 Task: Find connections with filter location Pembroke with filter topic #jobsearchwith filter profile language Spanish with filter current company Marketing Mind with filter school Punjab Agricultural University, Ludhiana with filter industry Wireless Services with filter service category Tax Preparation with filter keywords title Musician
Action: Mouse moved to (256, 345)
Screenshot: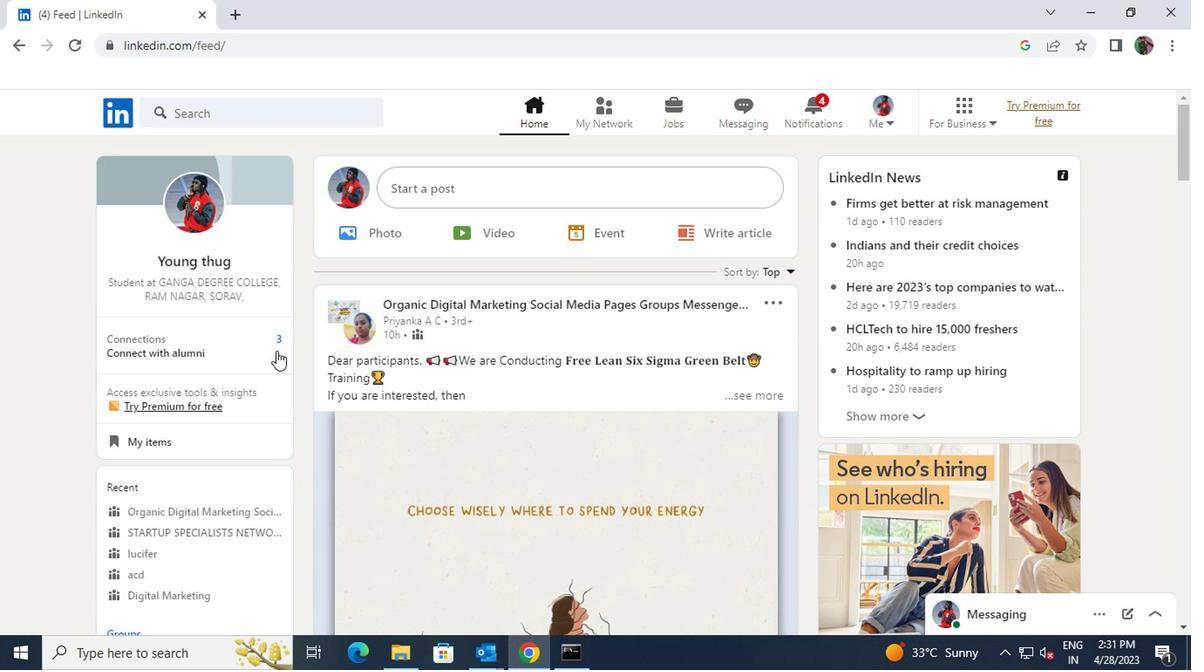 
Action: Mouse pressed left at (256, 345)
Screenshot: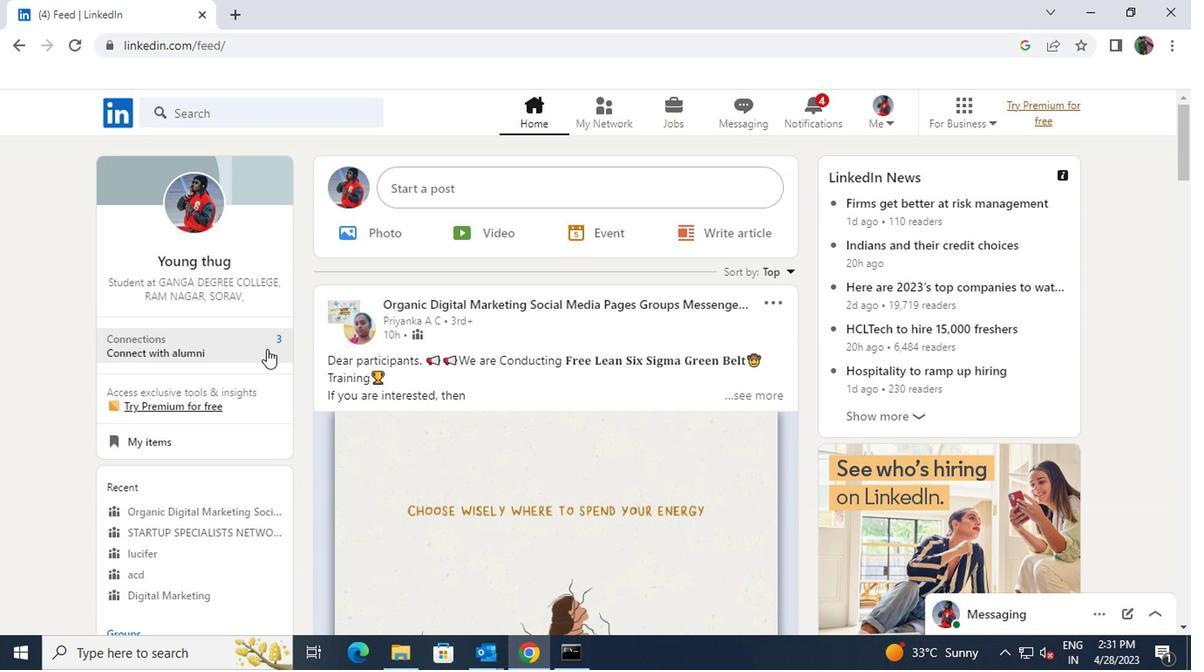 
Action: Mouse moved to (302, 209)
Screenshot: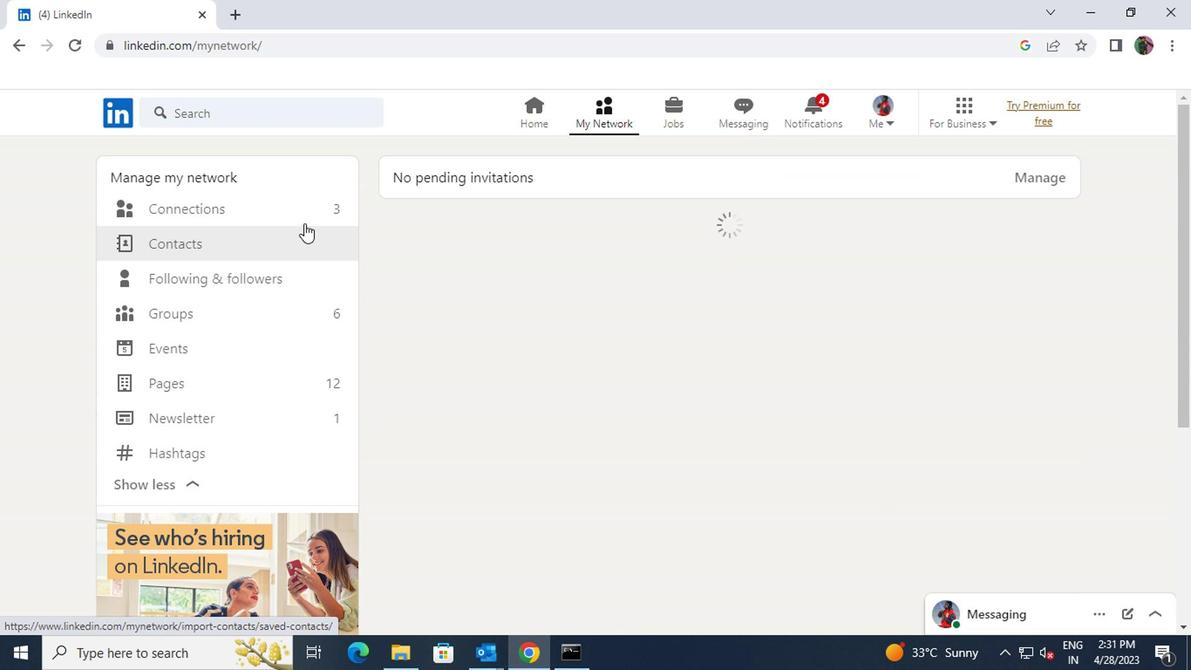 
Action: Mouse pressed left at (302, 209)
Screenshot: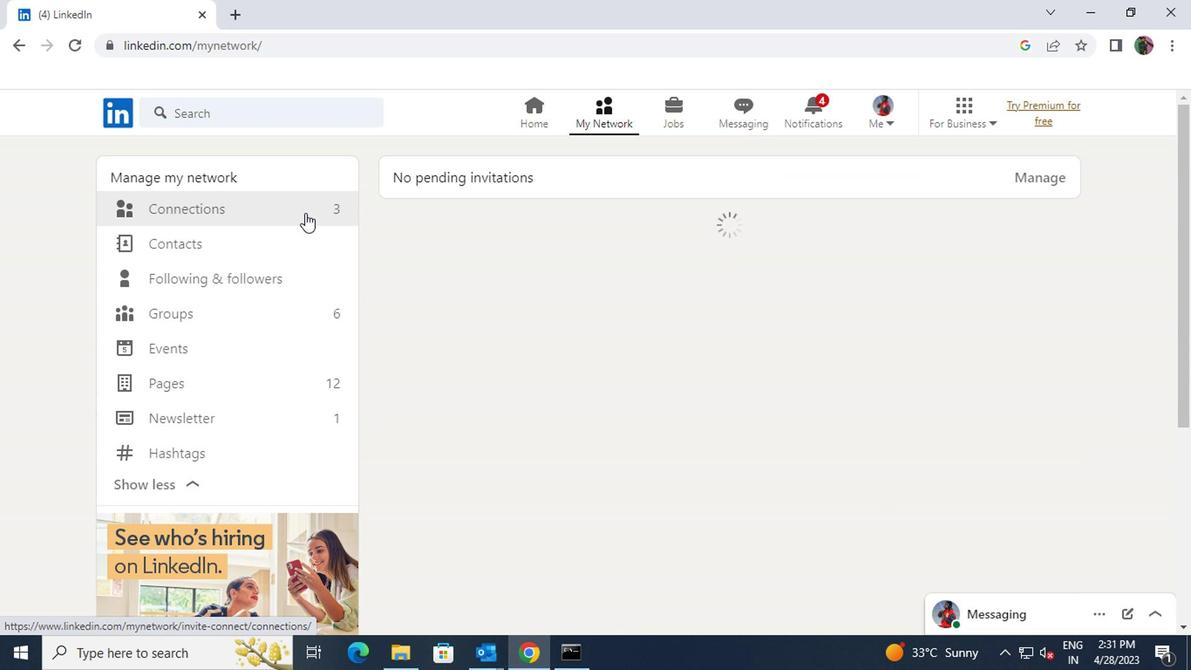 
Action: Mouse moved to (689, 211)
Screenshot: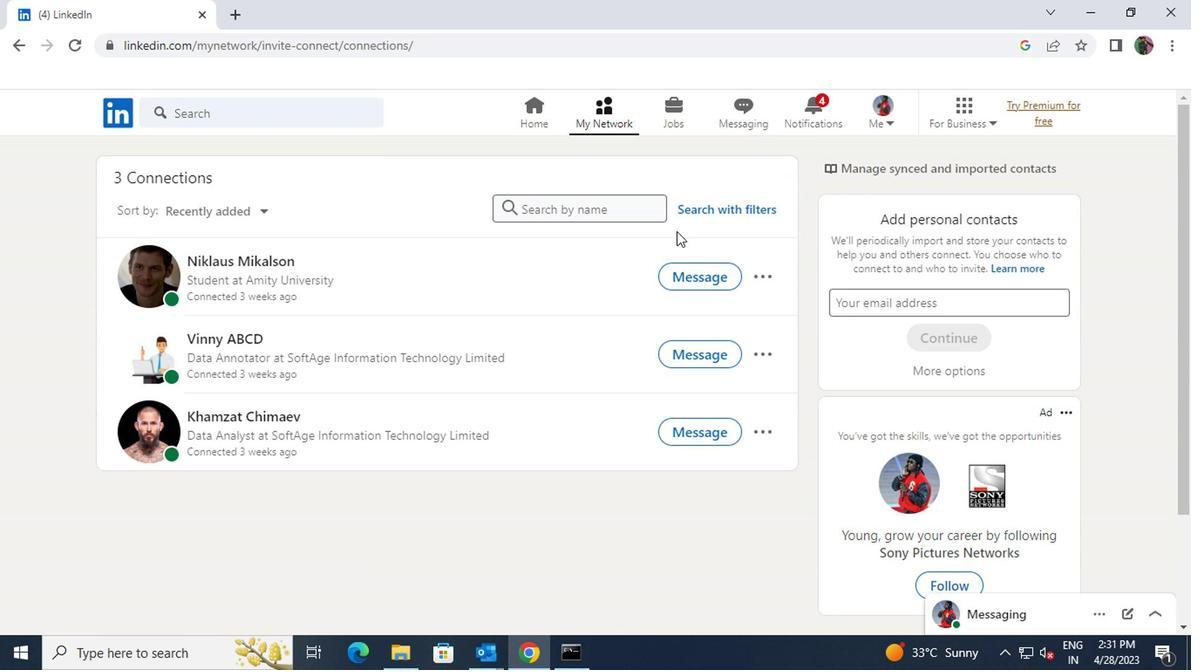 
Action: Mouse pressed left at (689, 211)
Screenshot: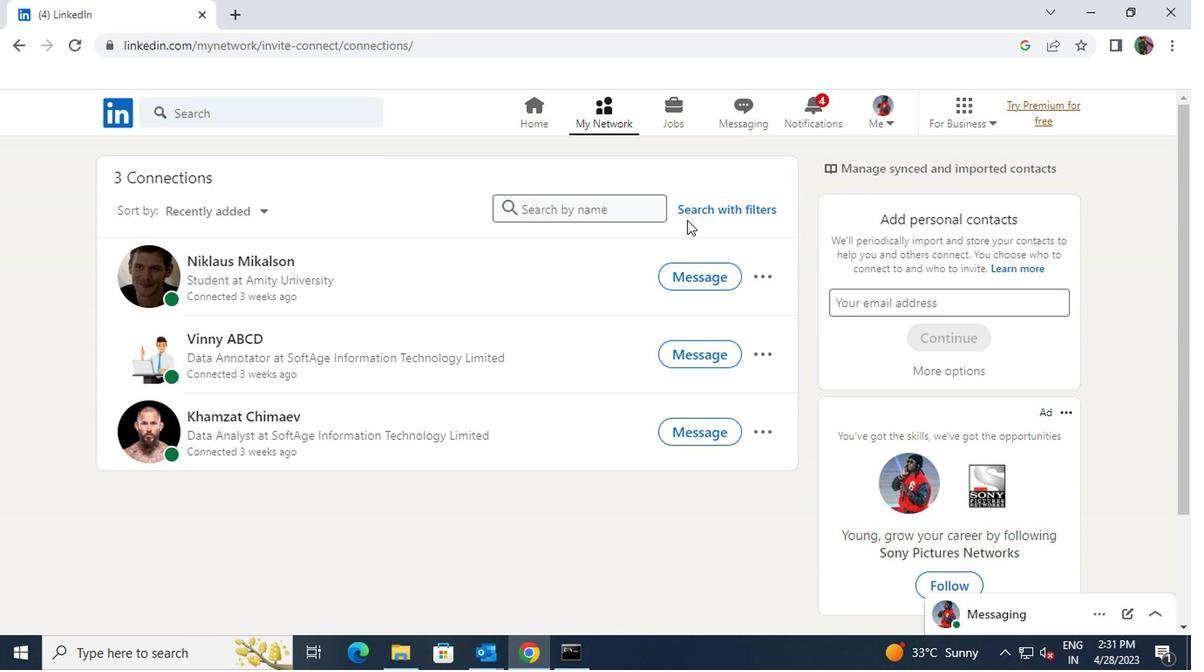 
Action: Mouse moved to (652, 159)
Screenshot: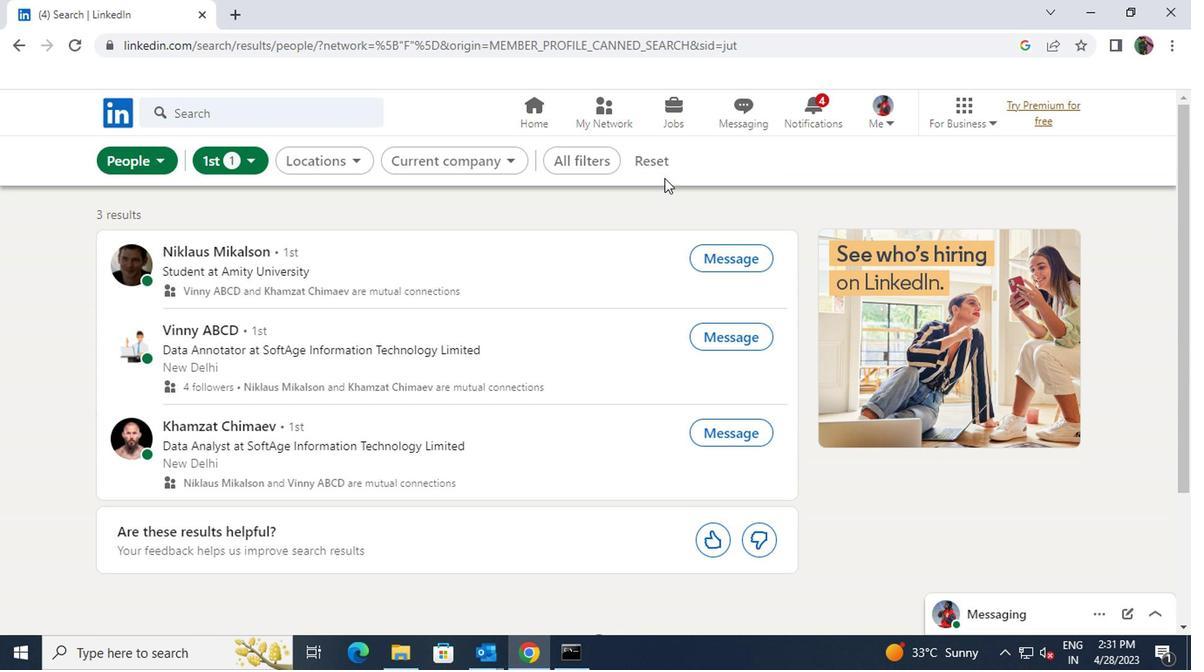 
Action: Mouse pressed left at (652, 159)
Screenshot: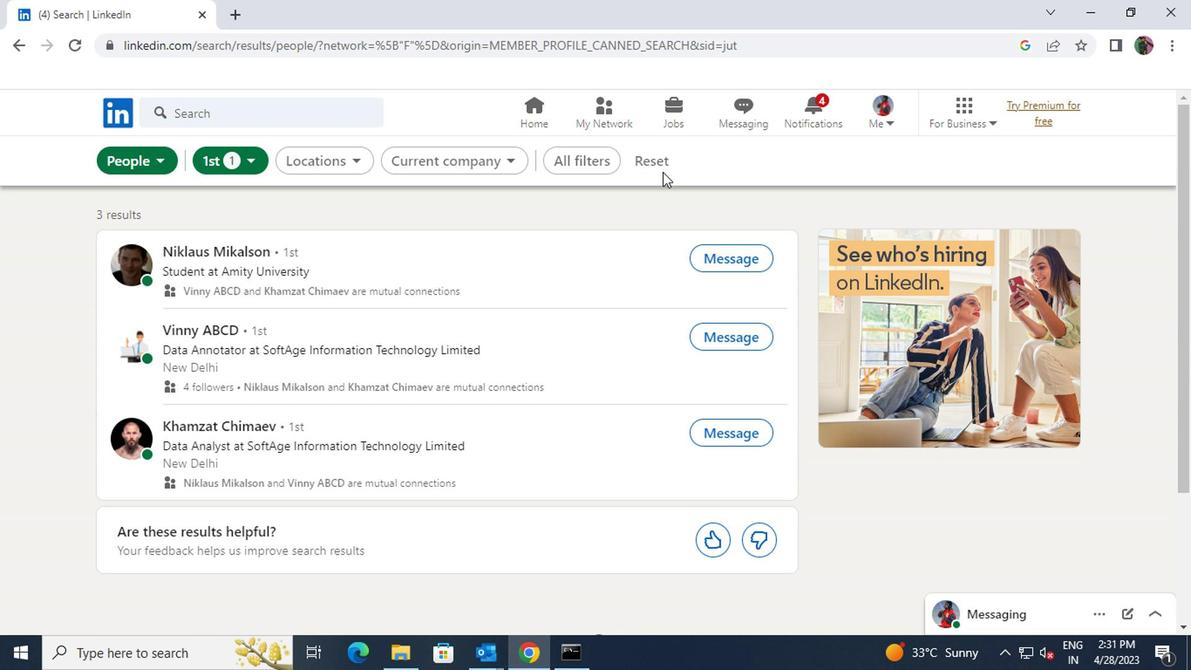 
Action: Mouse moved to (625, 159)
Screenshot: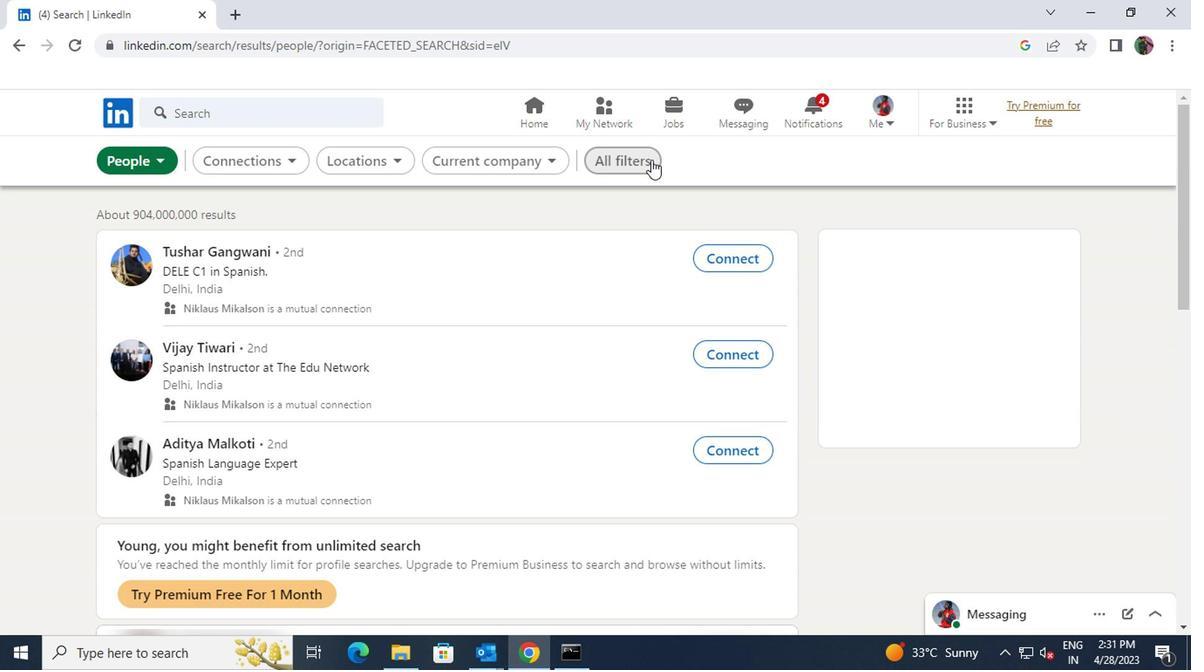 
Action: Mouse pressed left at (625, 159)
Screenshot: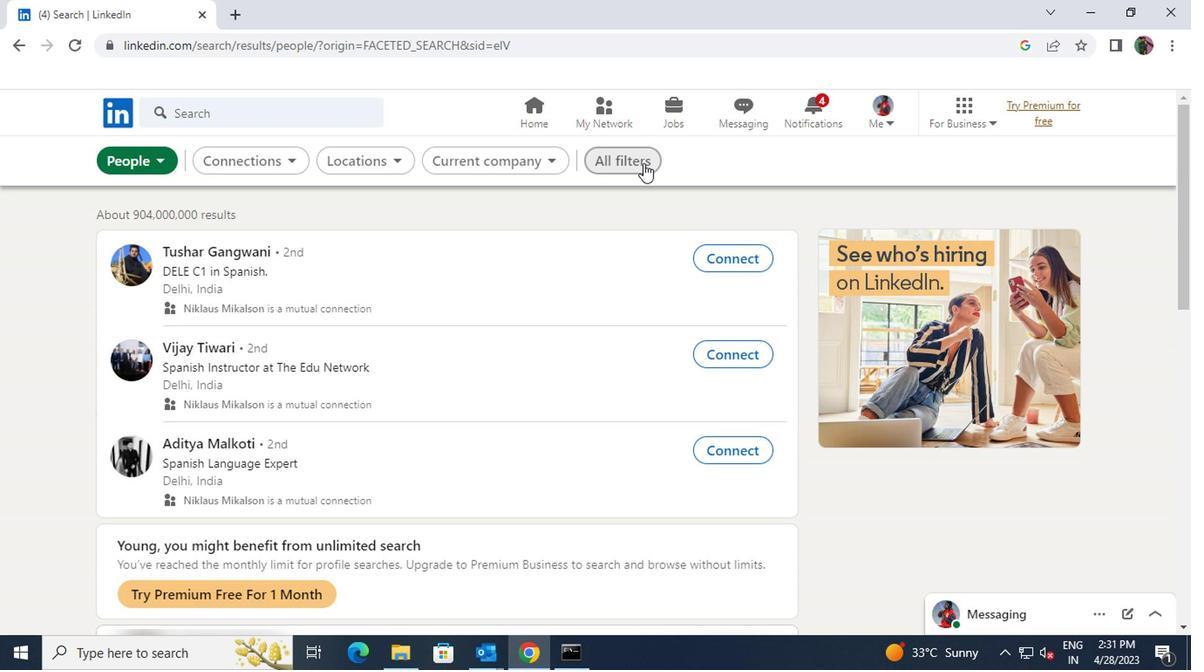 
Action: Mouse moved to (856, 317)
Screenshot: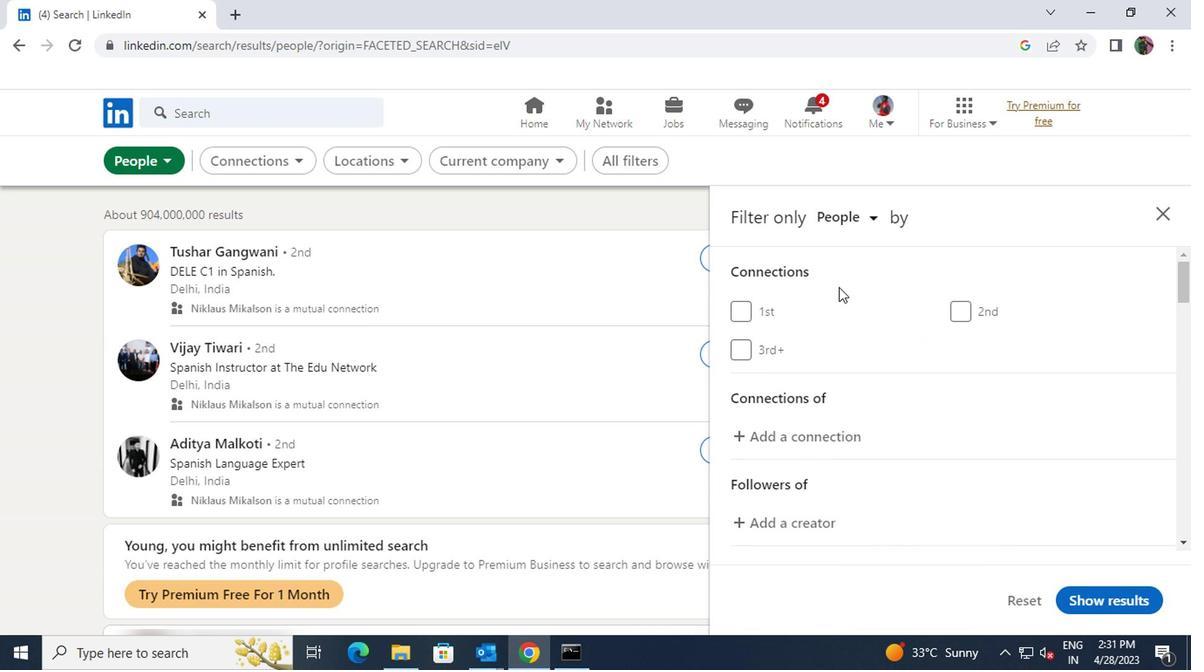 
Action: Mouse scrolled (856, 316) with delta (0, -1)
Screenshot: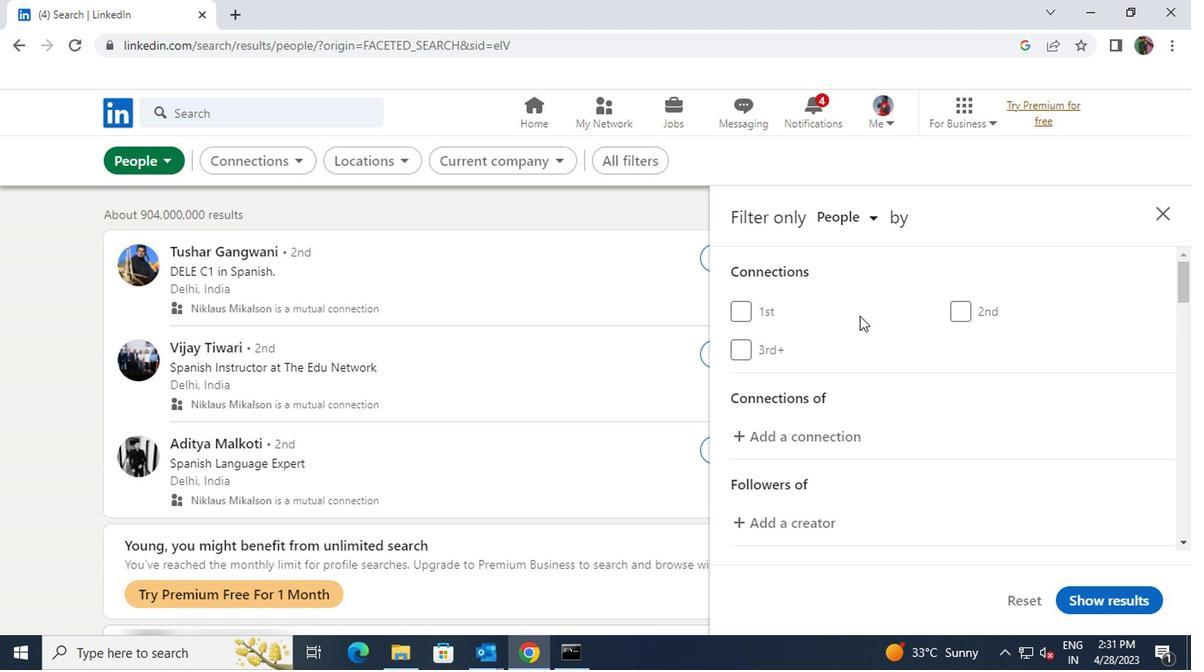 
Action: Mouse scrolled (856, 316) with delta (0, -1)
Screenshot: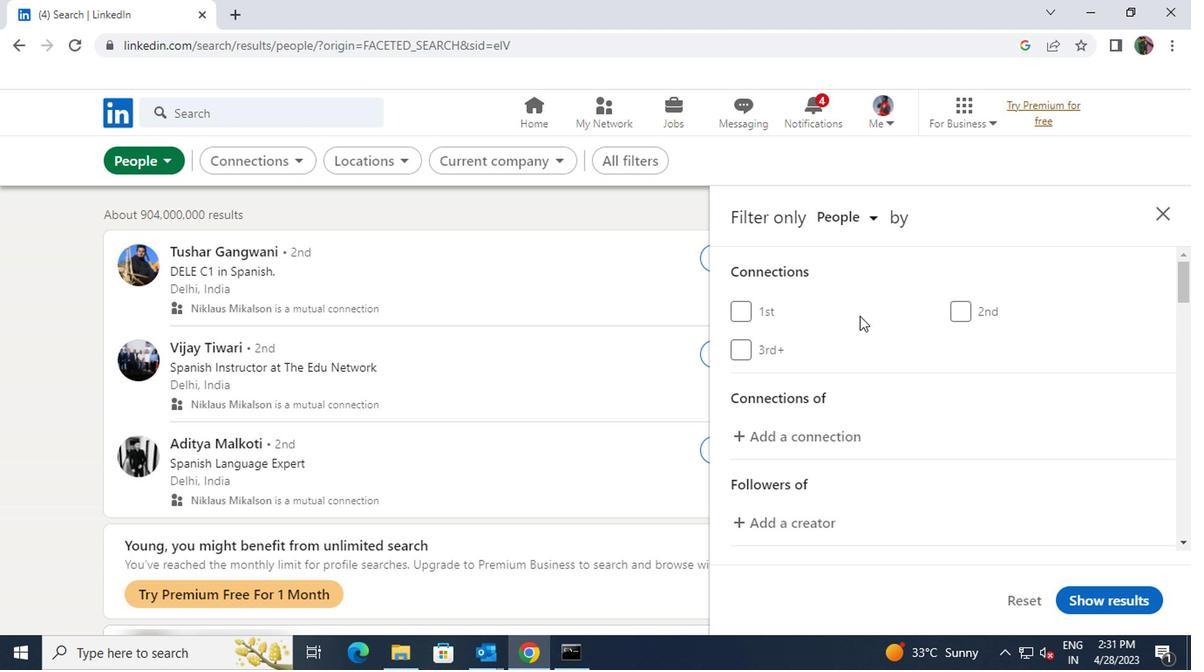 
Action: Mouse scrolled (856, 316) with delta (0, -1)
Screenshot: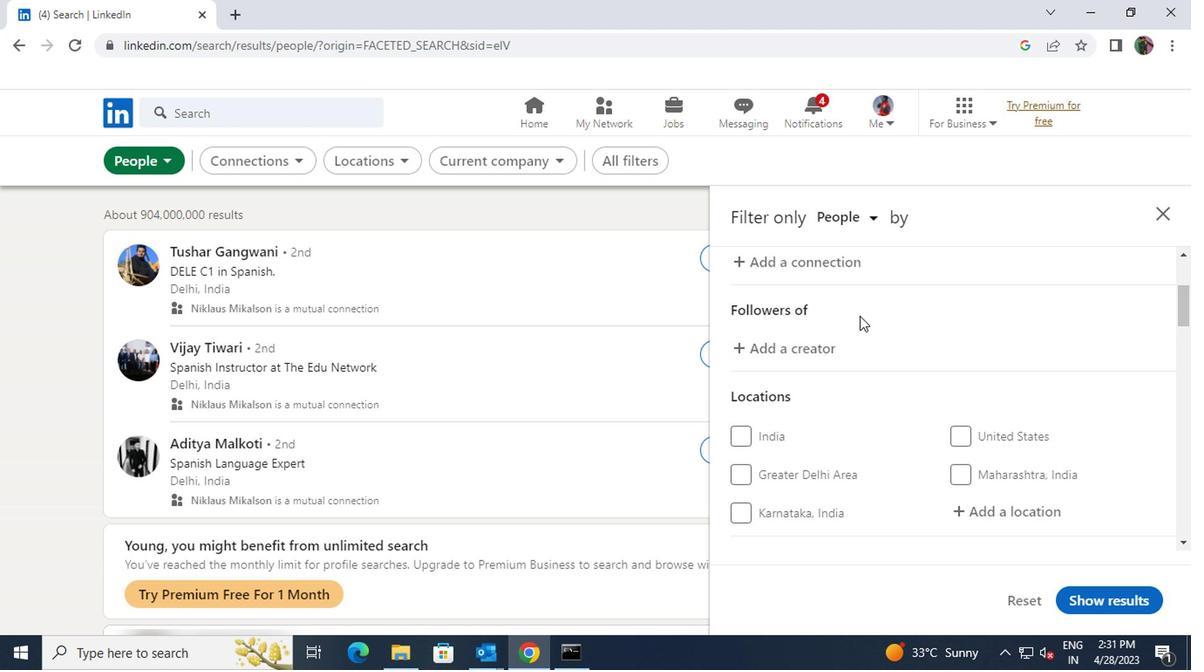 
Action: Mouse moved to (964, 416)
Screenshot: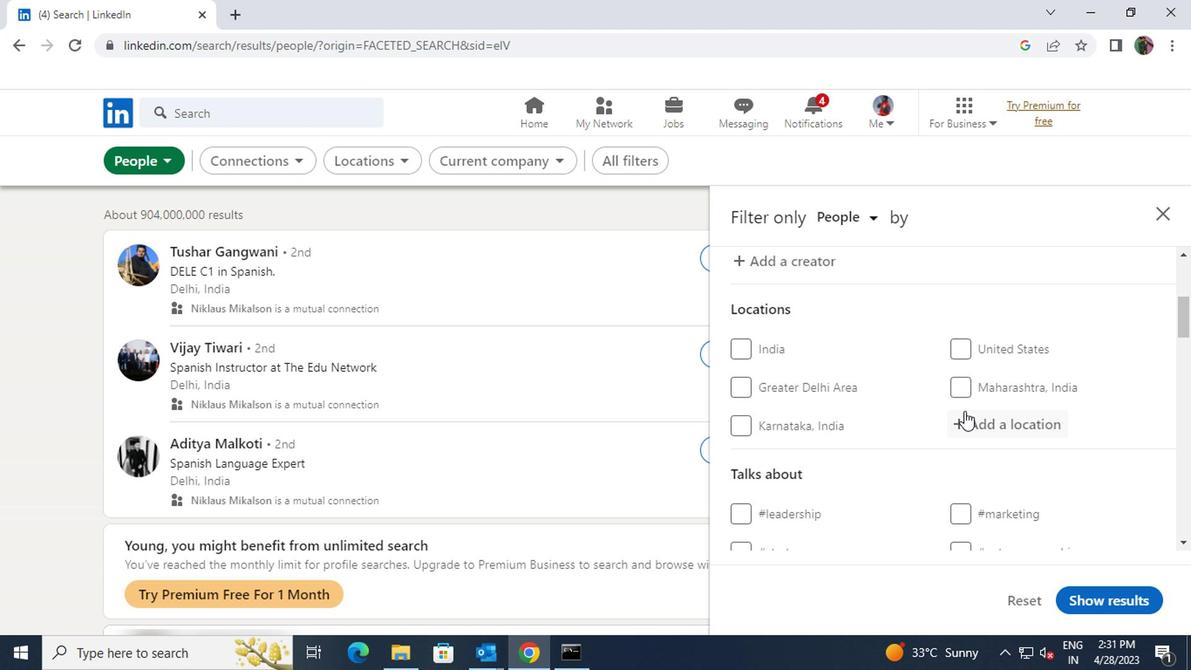 
Action: Mouse pressed left at (964, 416)
Screenshot: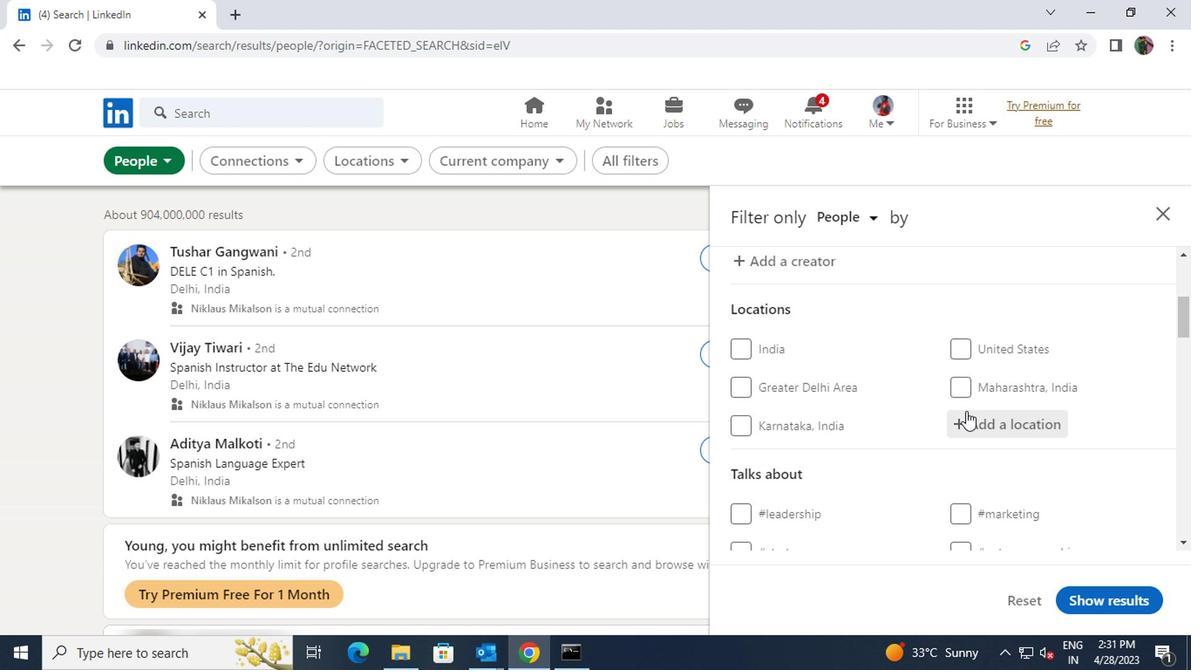 
Action: Key pressed <Key.shift>PEMBROKE
Screenshot: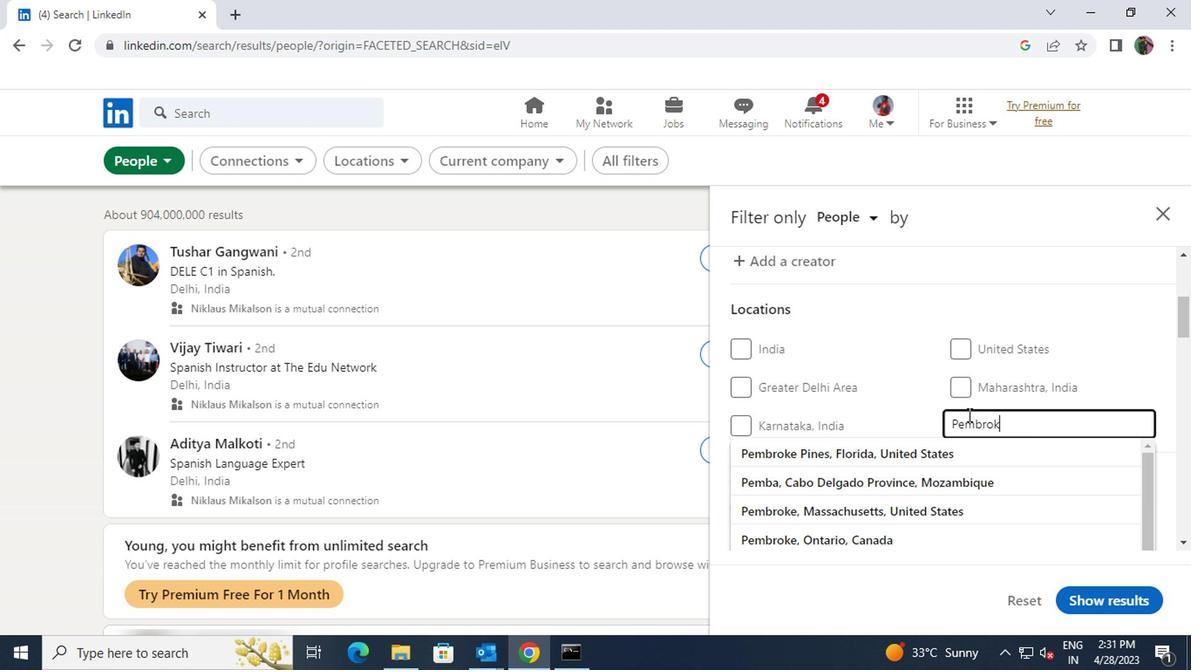 
Action: Mouse moved to (964, 441)
Screenshot: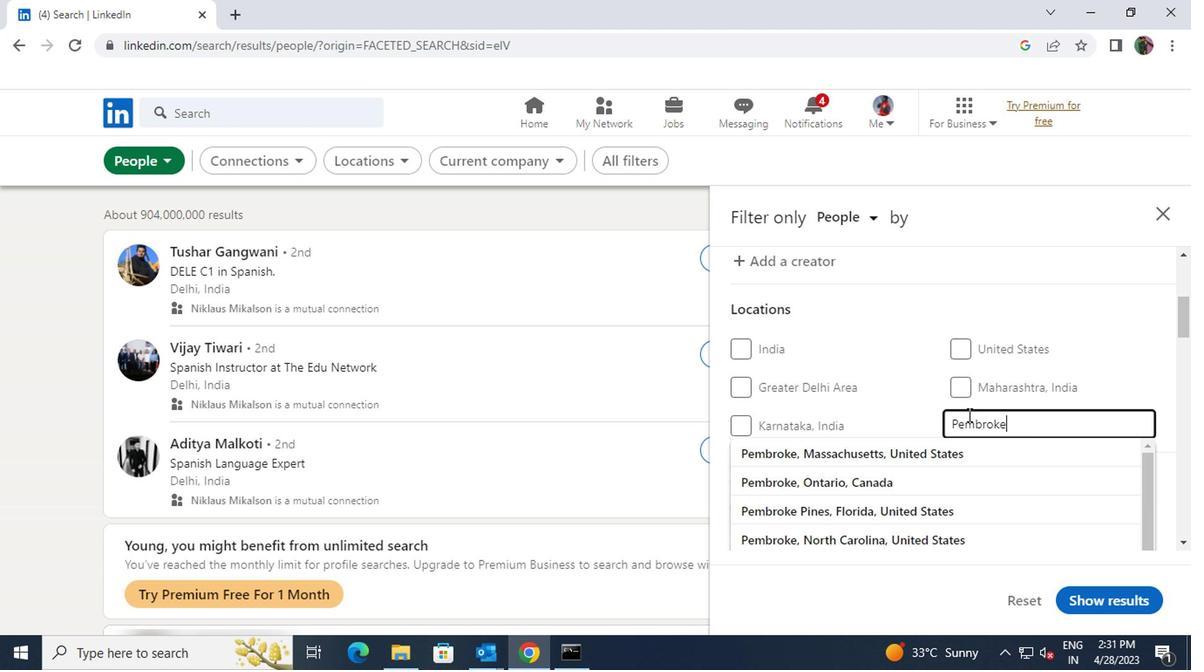 
Action: Mouse pressed left at (964, 441)
Screenshot: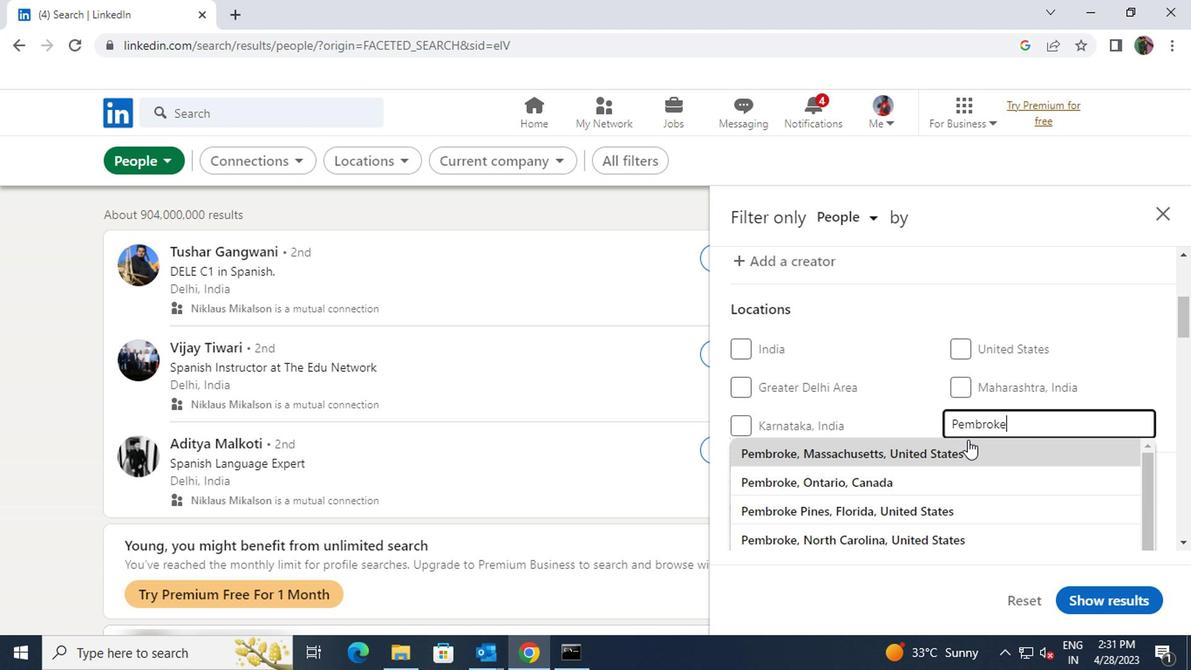 
Action: Mouse scrolled (964, 440) with delta (0, 0)
Screenshot: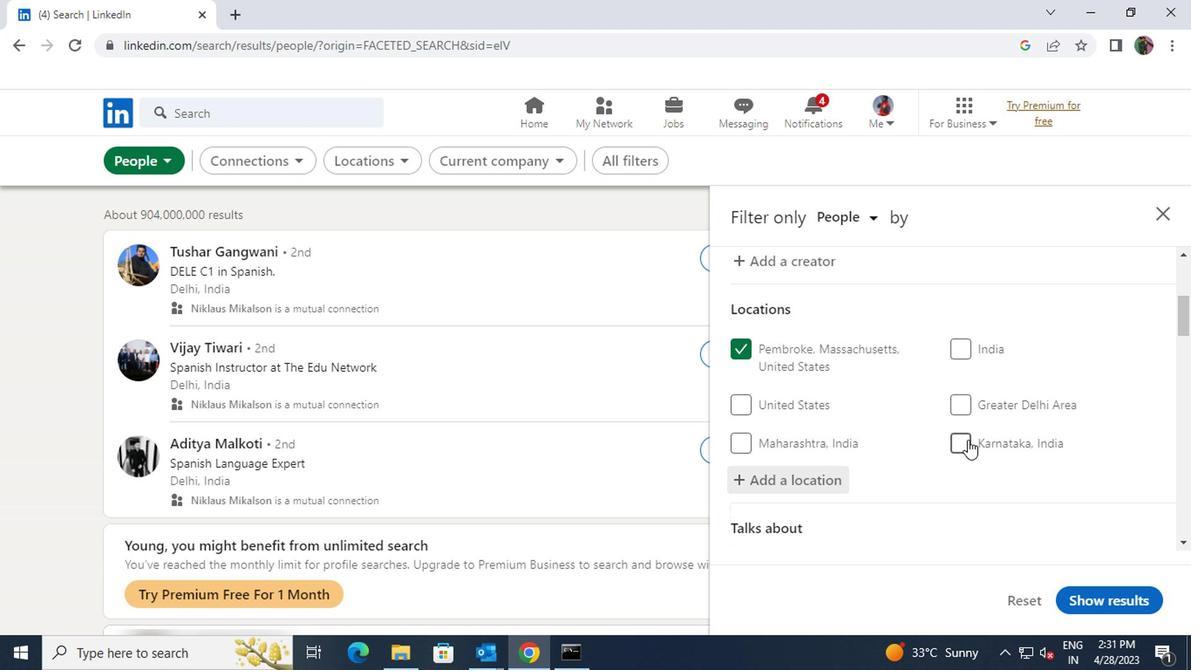 
Action: Mouse scrolled (964, 440) with delta (0, 0)
Screenshot: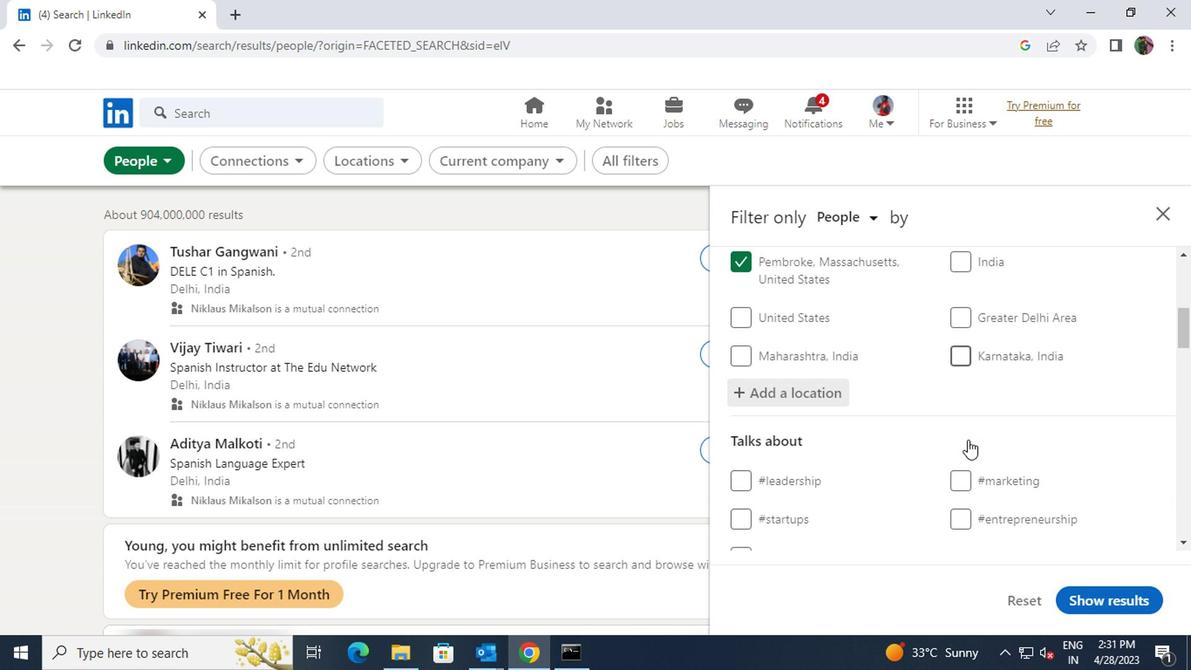 
Action: Mouse moved to (970, 460)
Screenshot: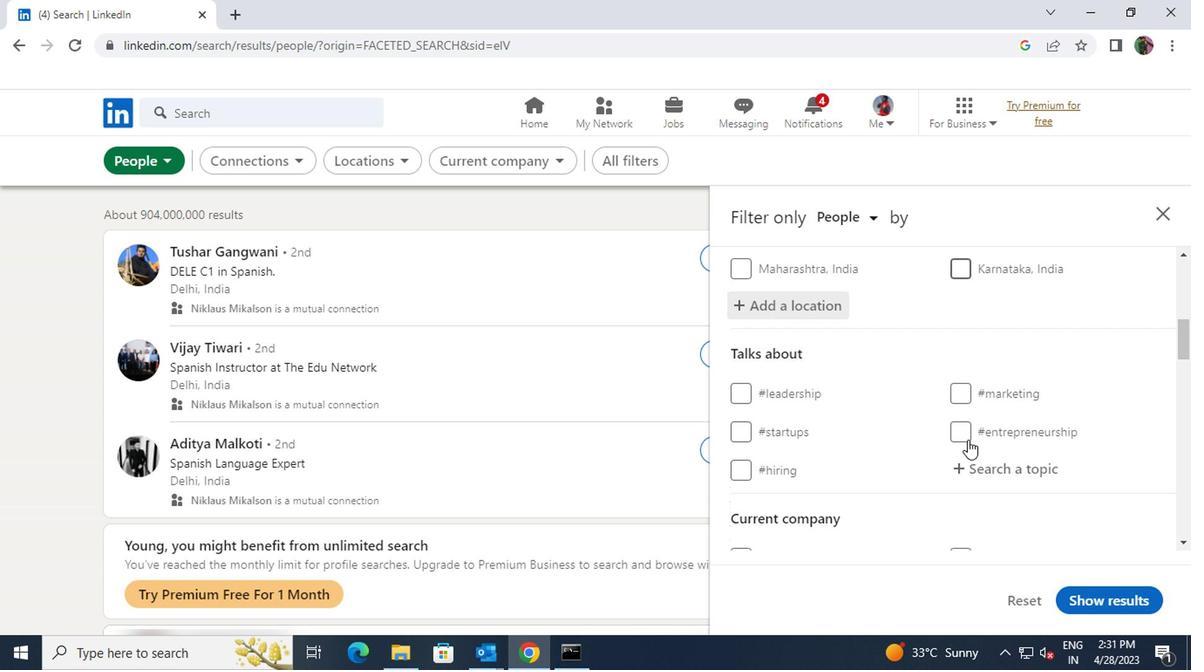 
Action: Mouse pressed left at (970, 460)
Screenshot: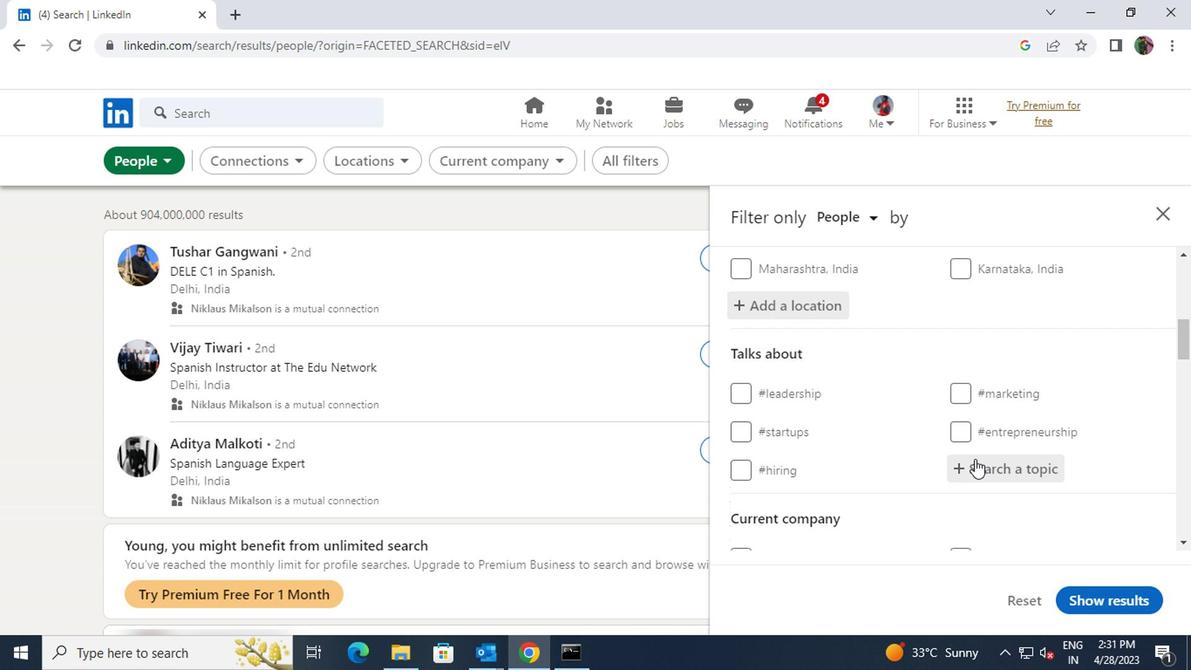 
Action: Key pressed <Key.shift>JOBSEARCH
Screenshot: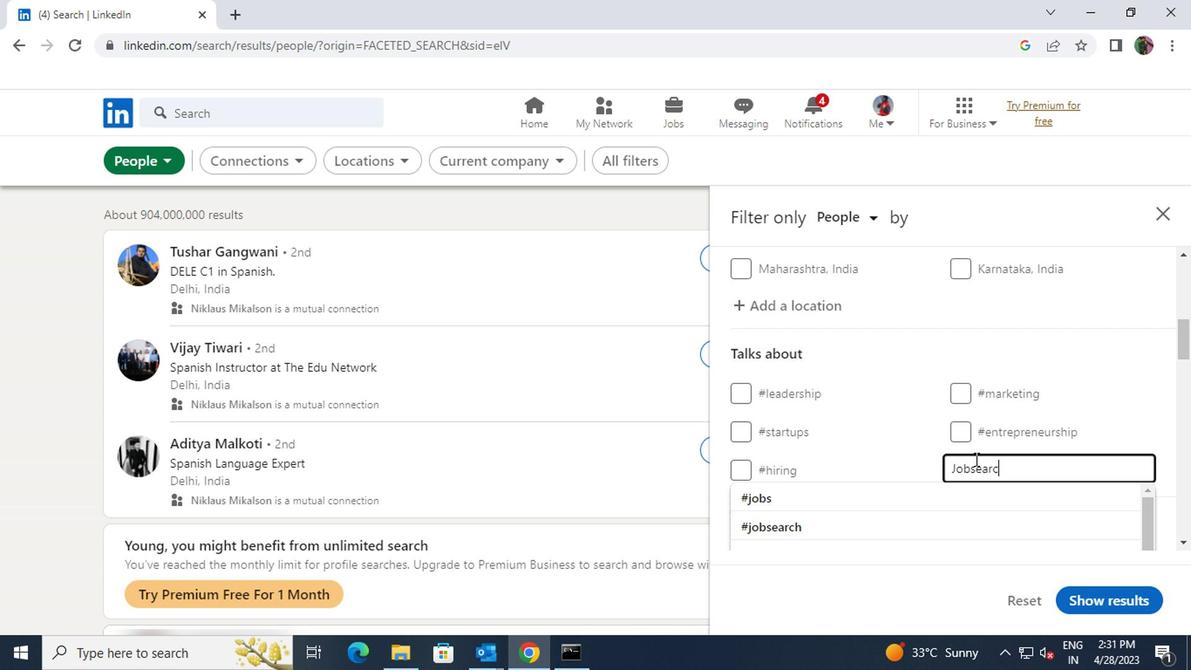
Action: Mouse moved to (918, 489)
Screenshot: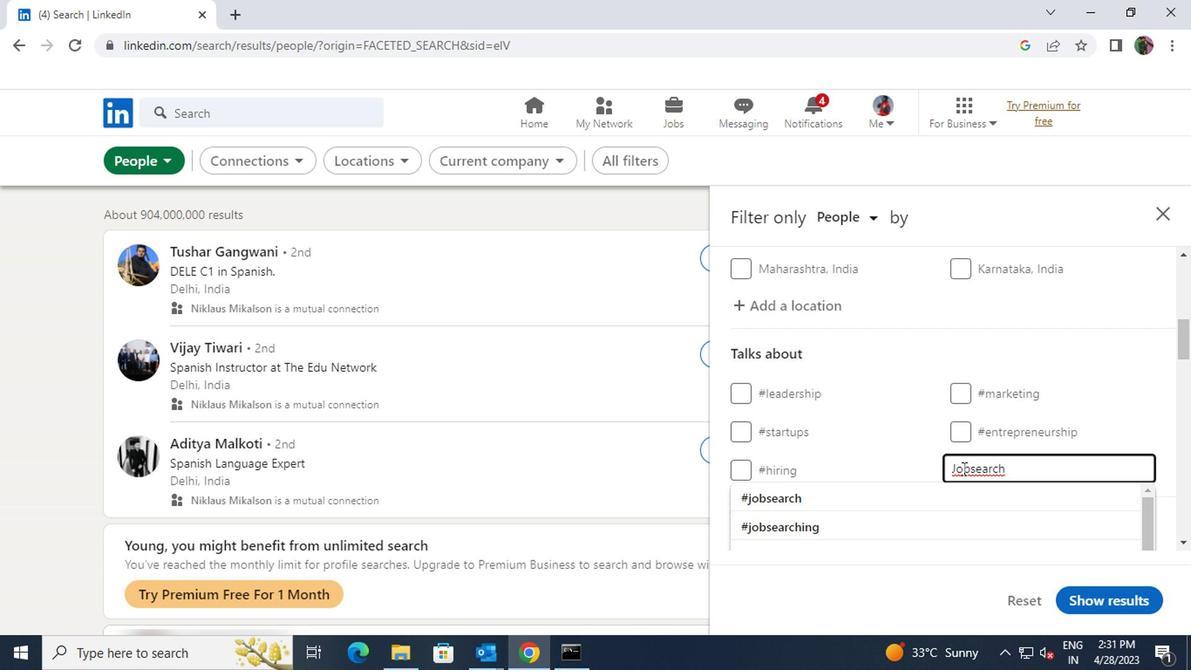 
Action: Mouse pressed left at (918, 489)
Screenshot: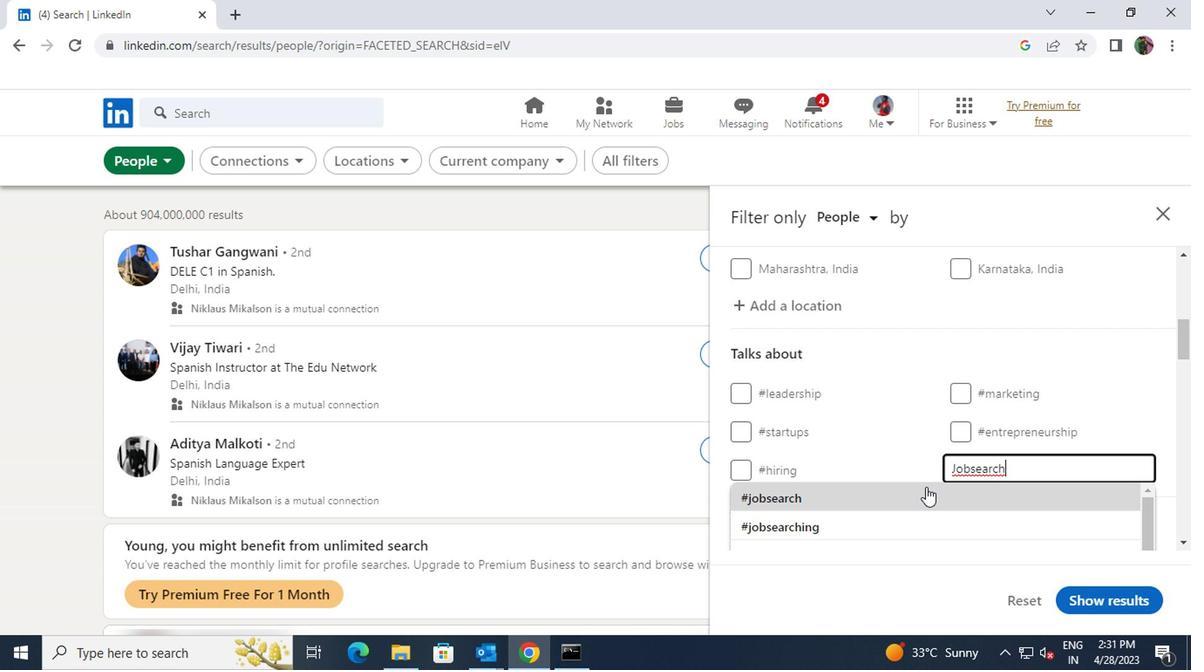 
Action: Mouse scrolled (918, 488) with delta (0, -1)
Screenshot: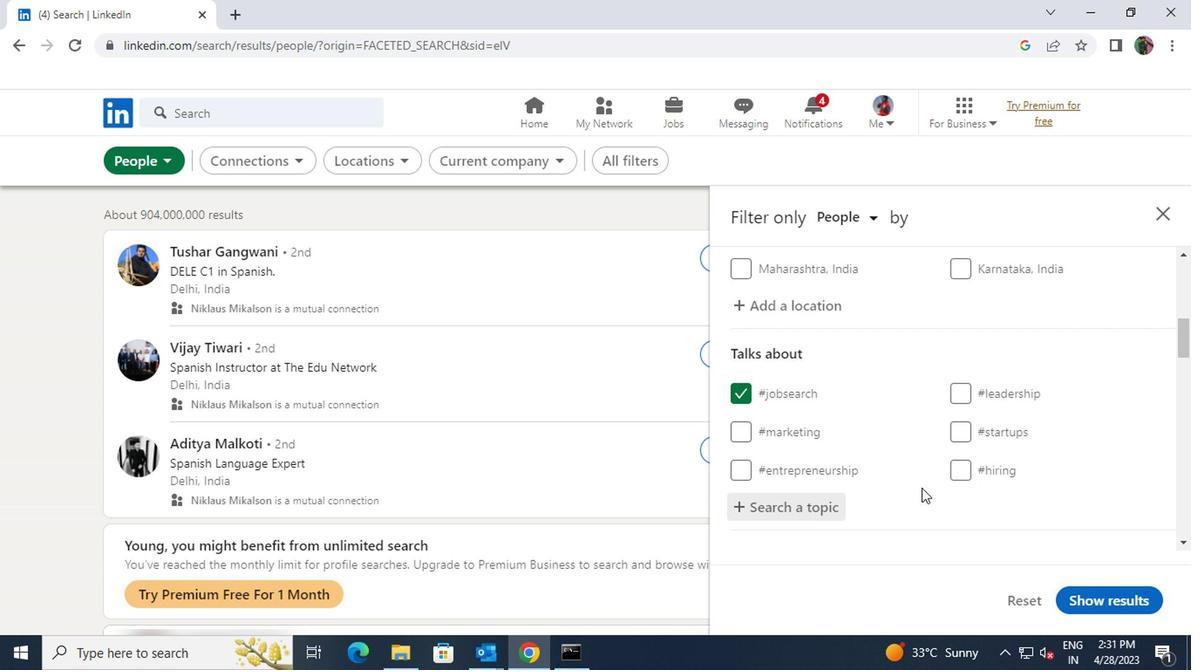 
Action: Mouse scrolled (918, 488) with delta (0, -1)
Screenshot: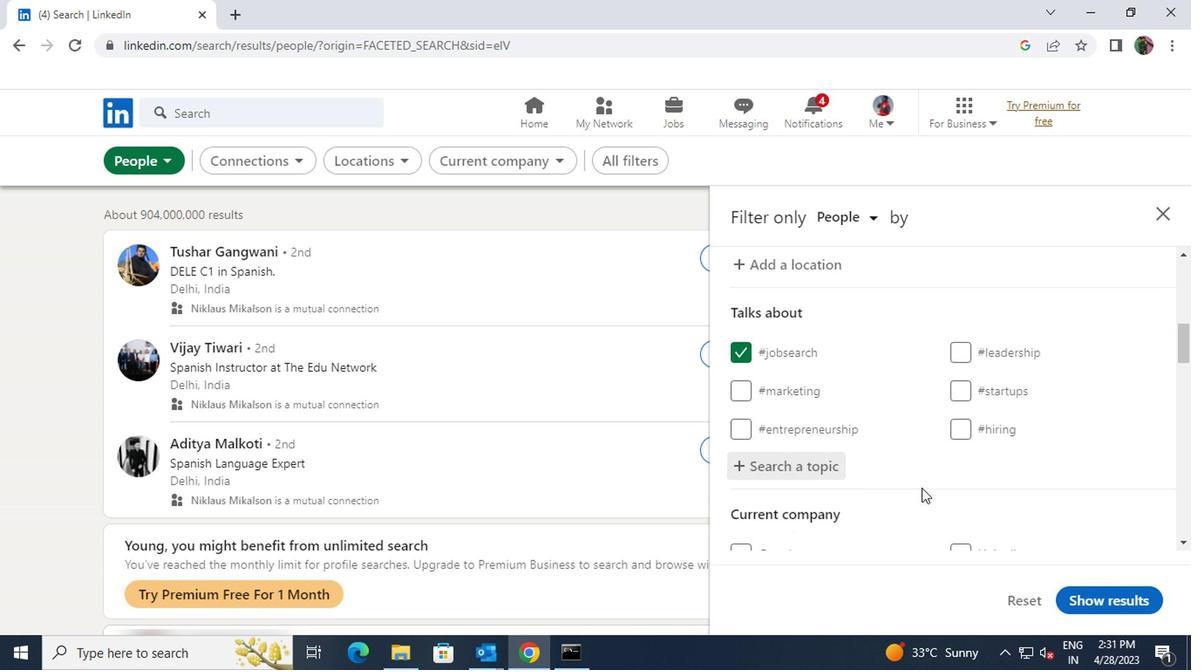 
Action: Mouse scrolled (918, 488) with delta (0, -1)
Screenshot: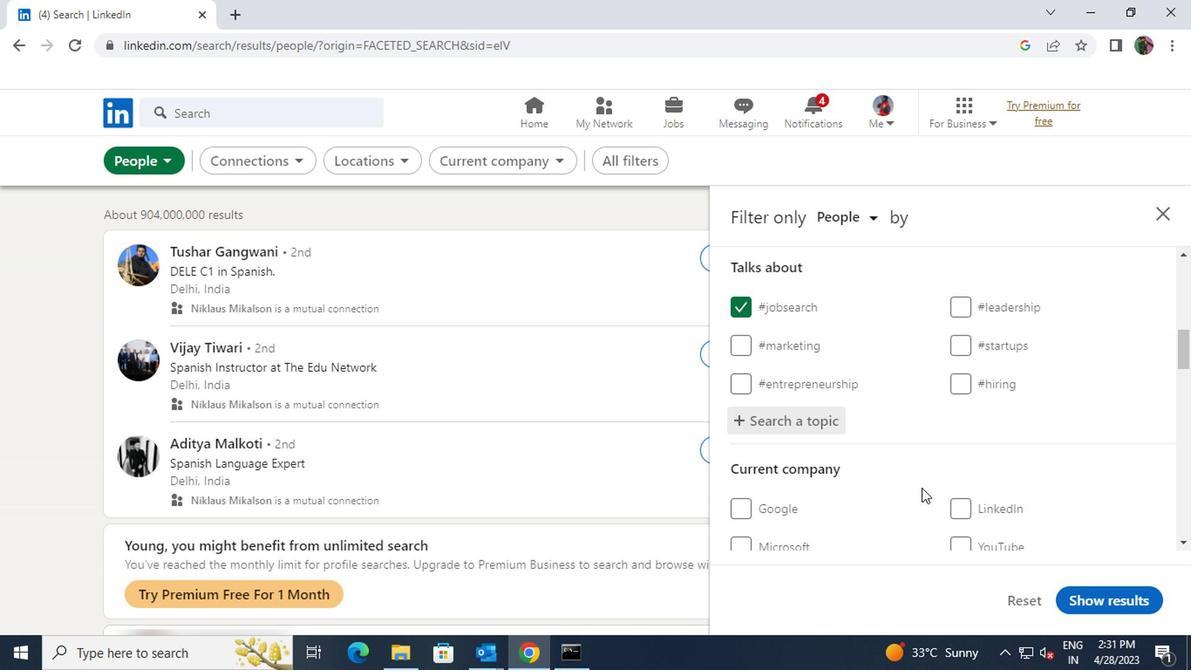 
Action: Mouse scrolled (918, 488) with delta (0, -1)
Screenshot: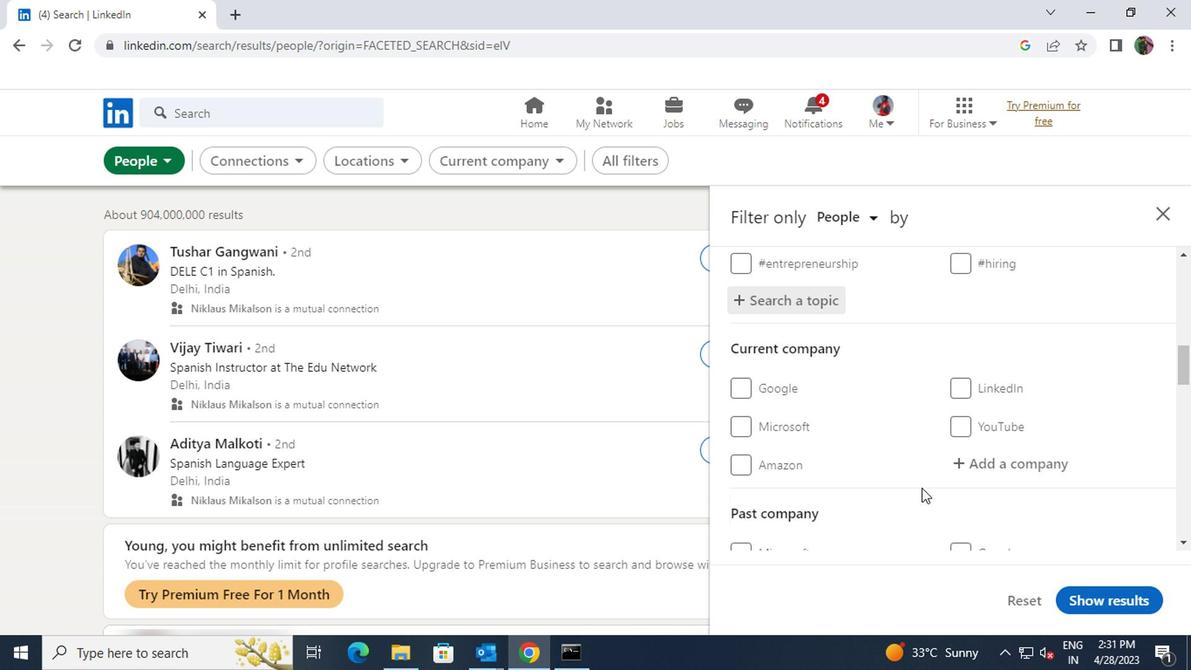 
Action: Mouse scrolled (918, 488) with delta (0, -1)
Screenshot: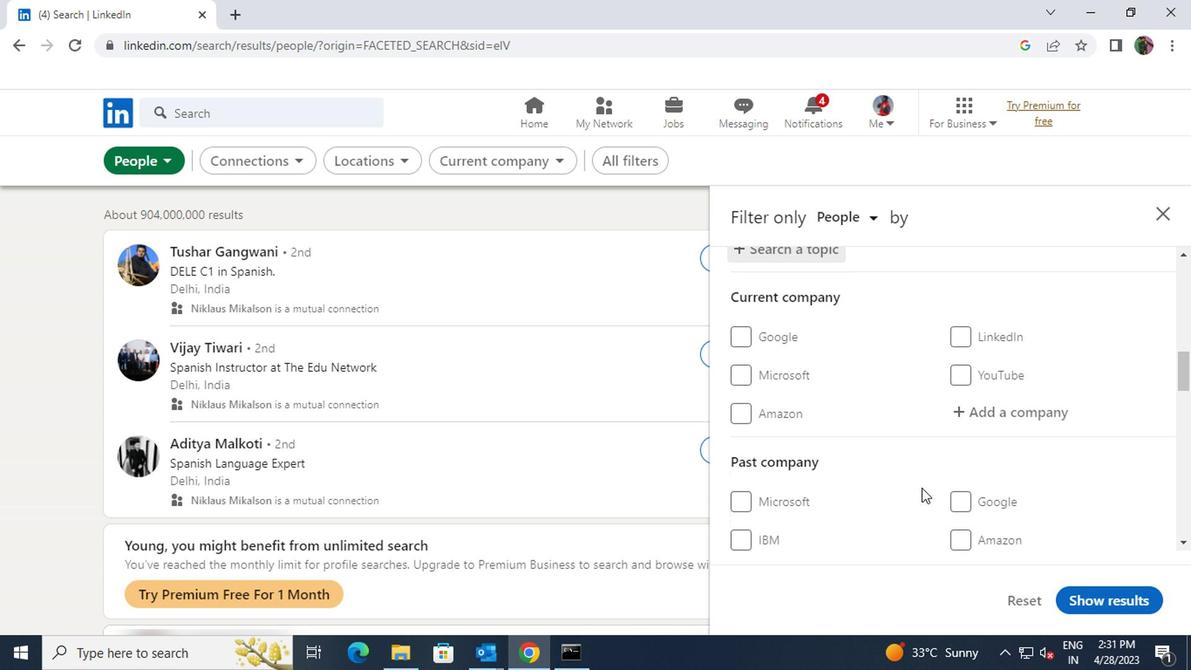 
Action: Mouse scrolled (918, 488) with delta (0, -1)
Screenshot: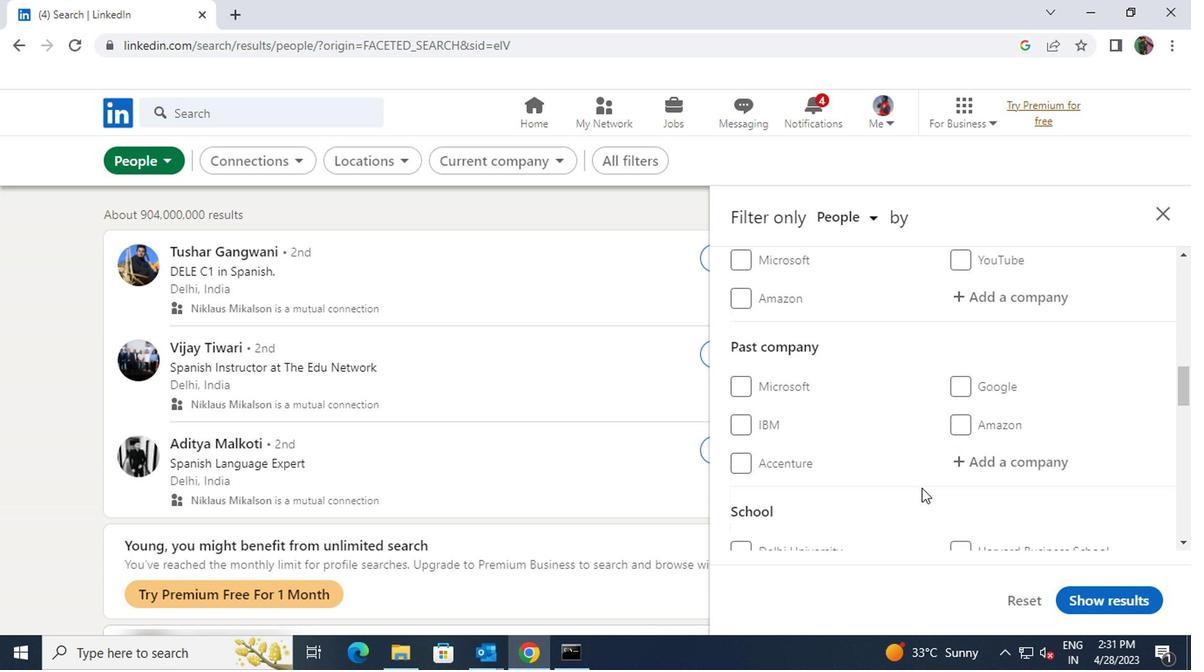 
Action: Mouse scrolled (918, 488) with delta (0, -1)
Screenshot: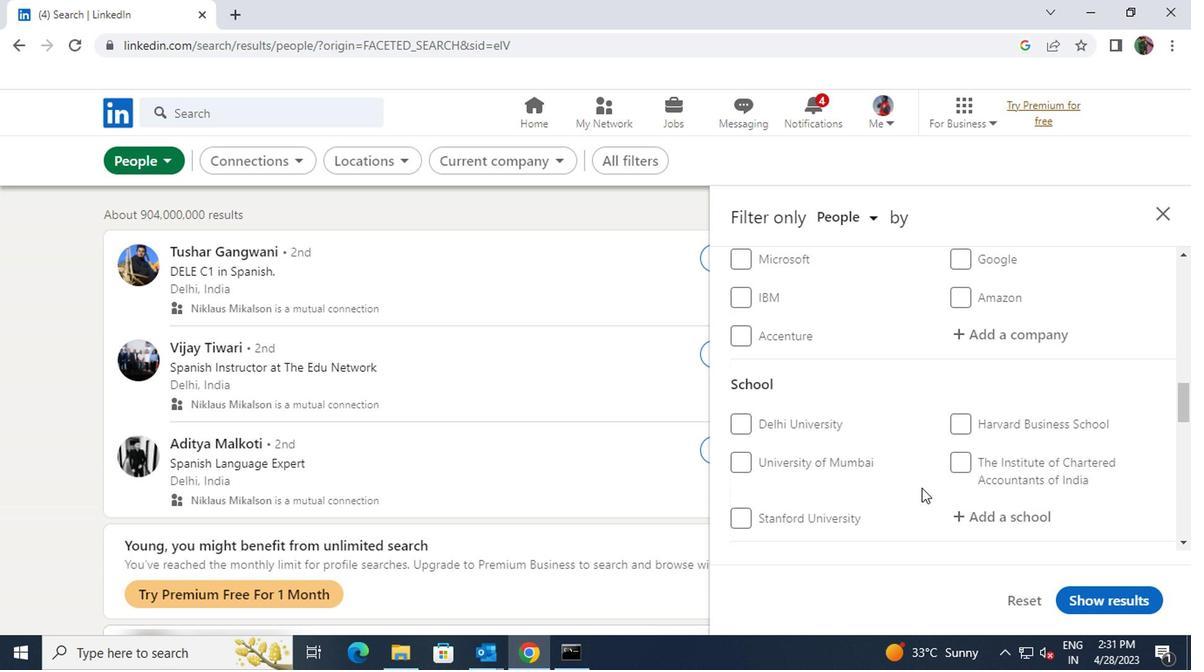
Action: Mouse scrolled (918, 488) with delta (0, -1)
Screenshot: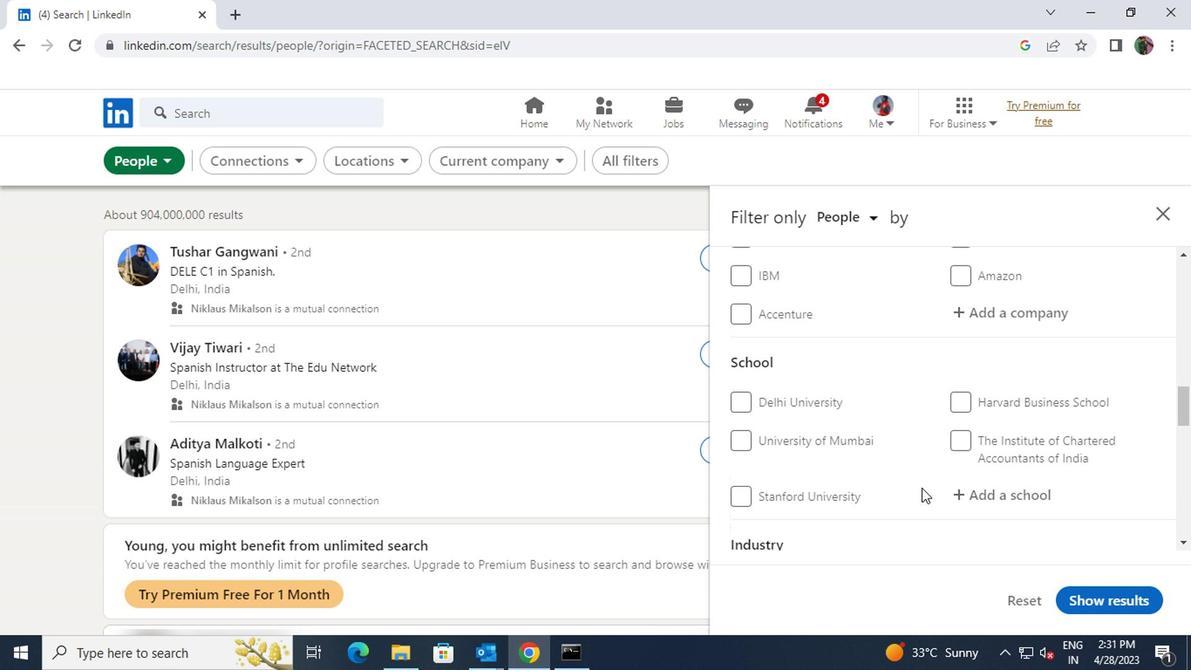 
Action: Mouse scrolled (918, 488) with delta (0, -1)
Screenshot: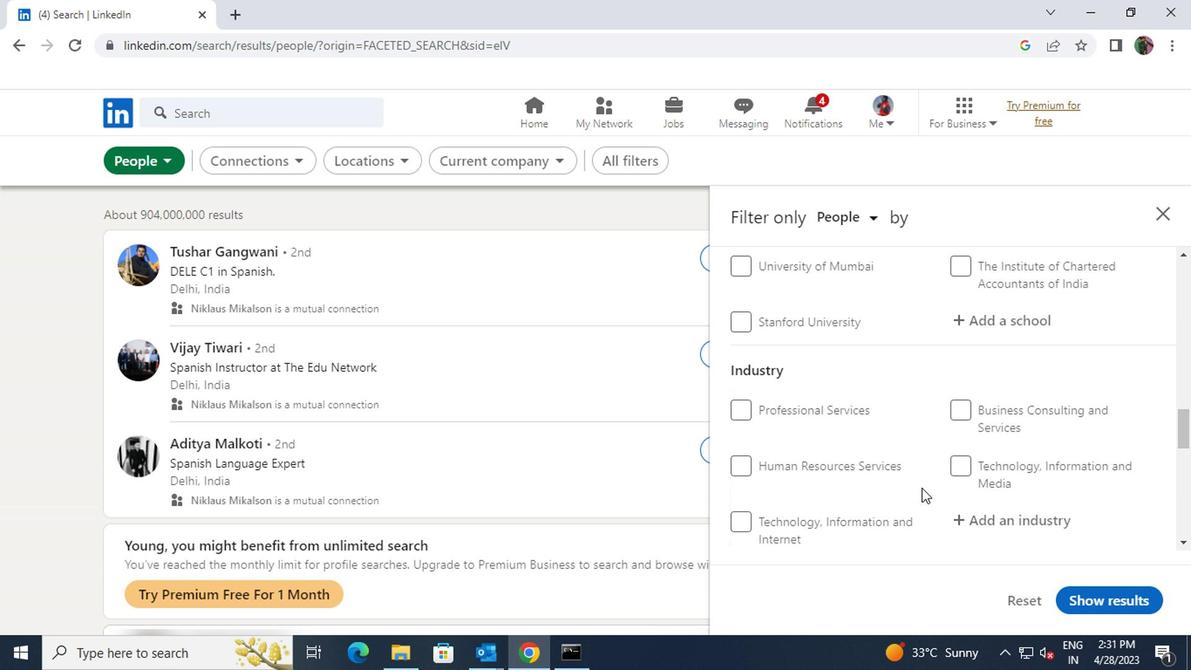 
Action: Mouse scrolled (918, 488) with delta (0, -1)
Screenshot: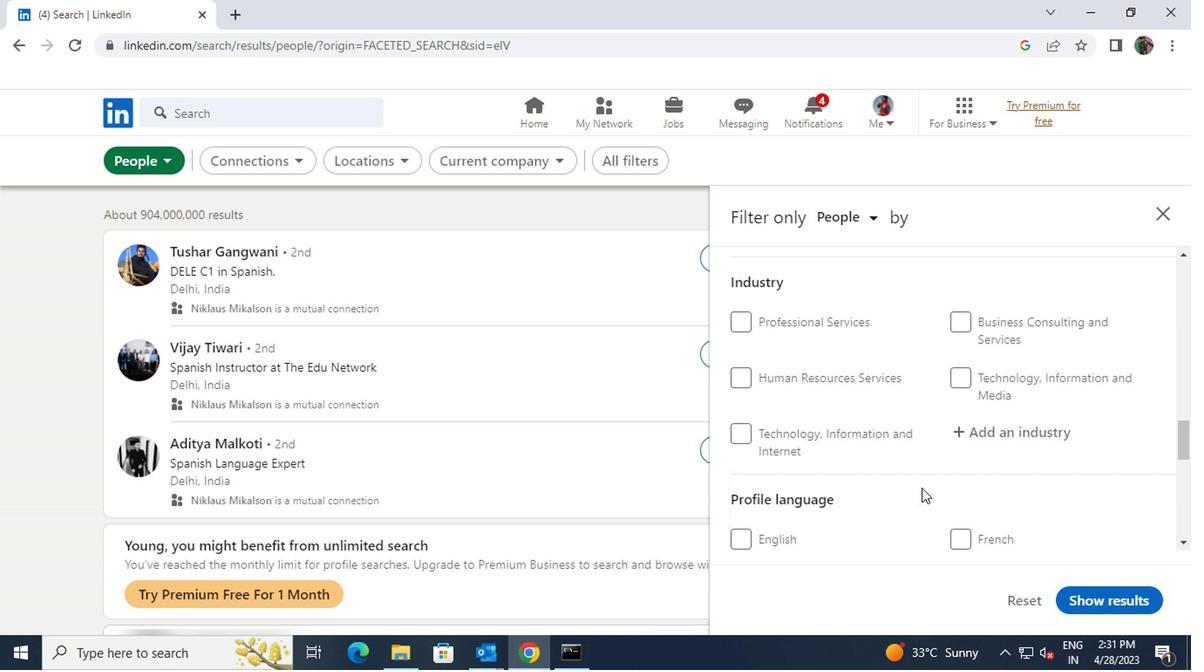
Action: Mouse moved to (736, 491)
Screenshot: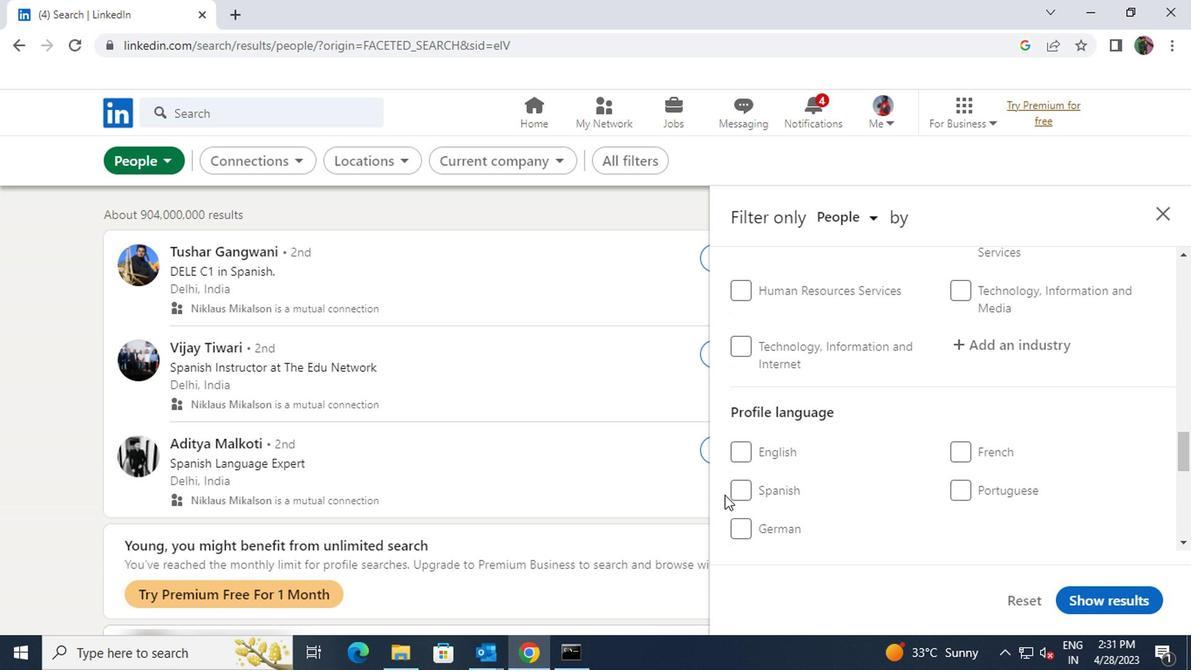 
Action: Mouse pressed left at (736, 491)
Screenshot: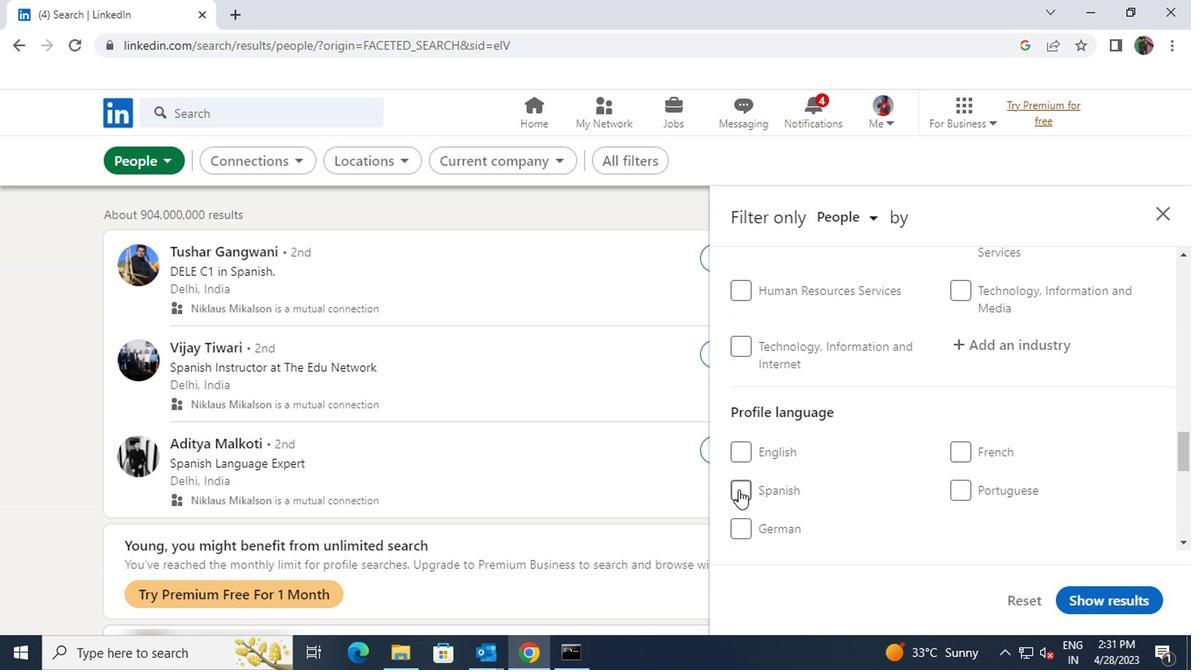 
Action: Mouse moved to (838, 484)
Screenshot: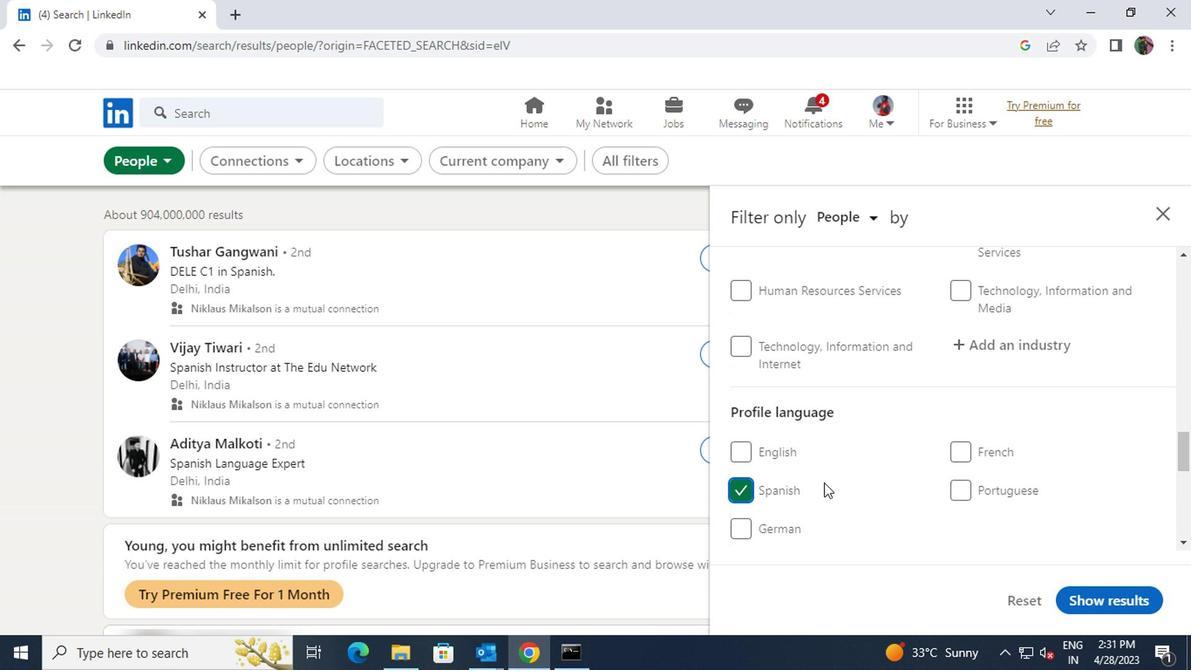
Action: Mouse scrolled (838, 485) with delta (0, 1)
Screenshot: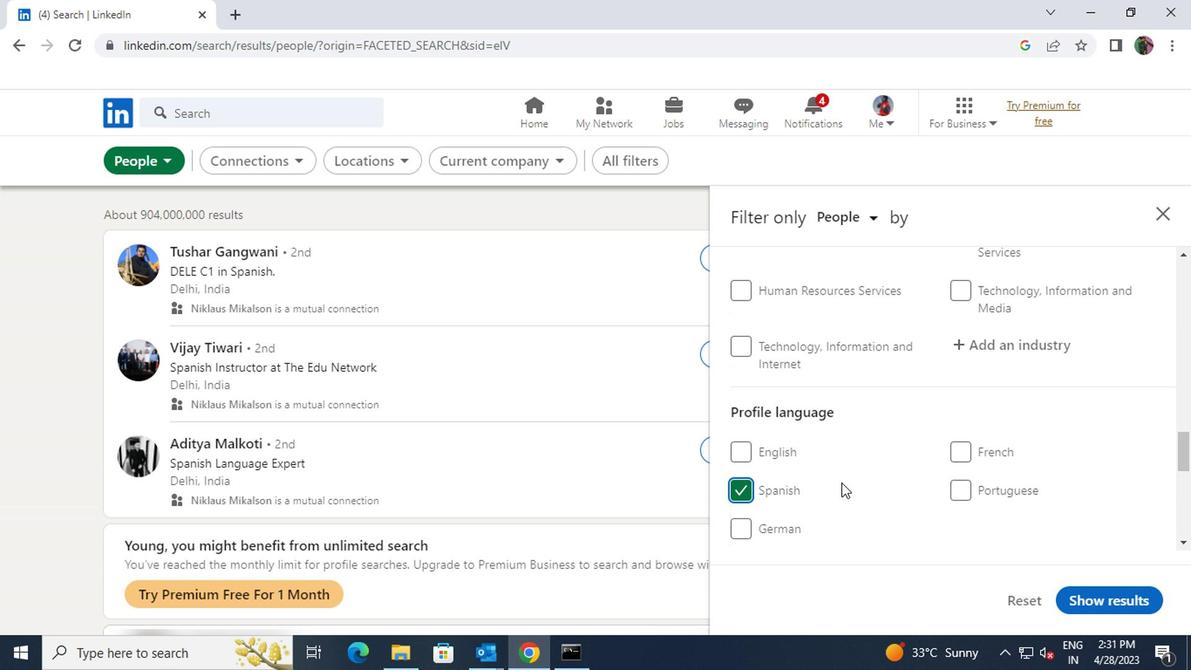 
Action: Mouse scrolled (838, 485) with delta (0, 1)
Screenshot: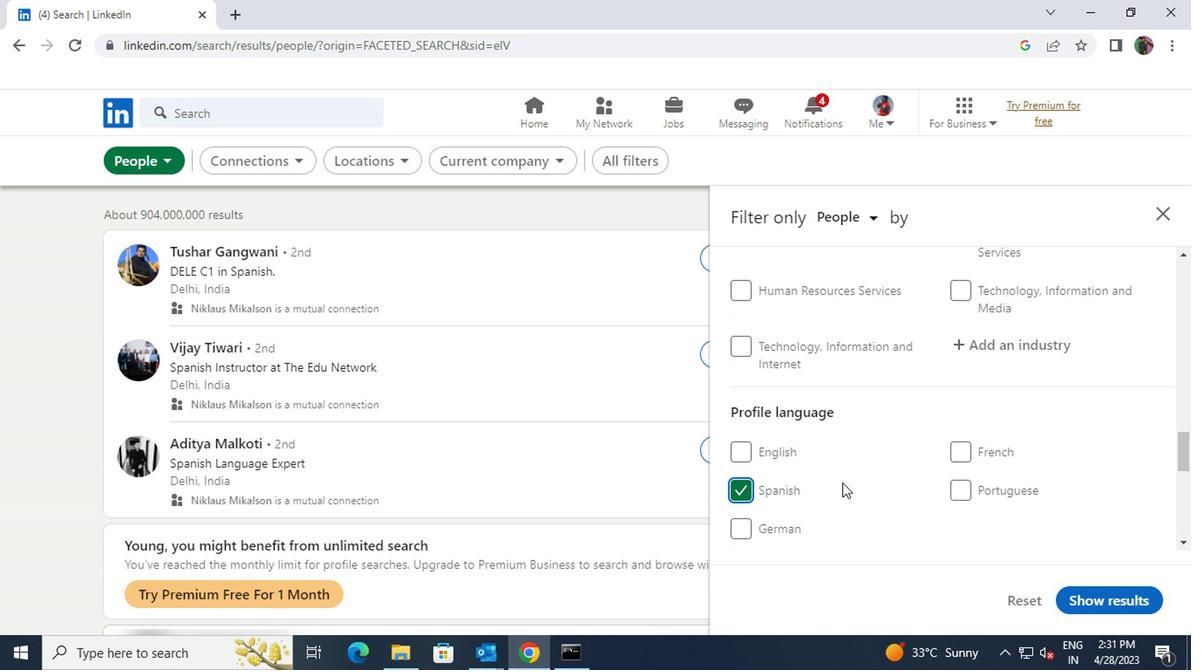 
Action: Mouse scrolled (838, 485) with delta (0, 1)
Screenshot: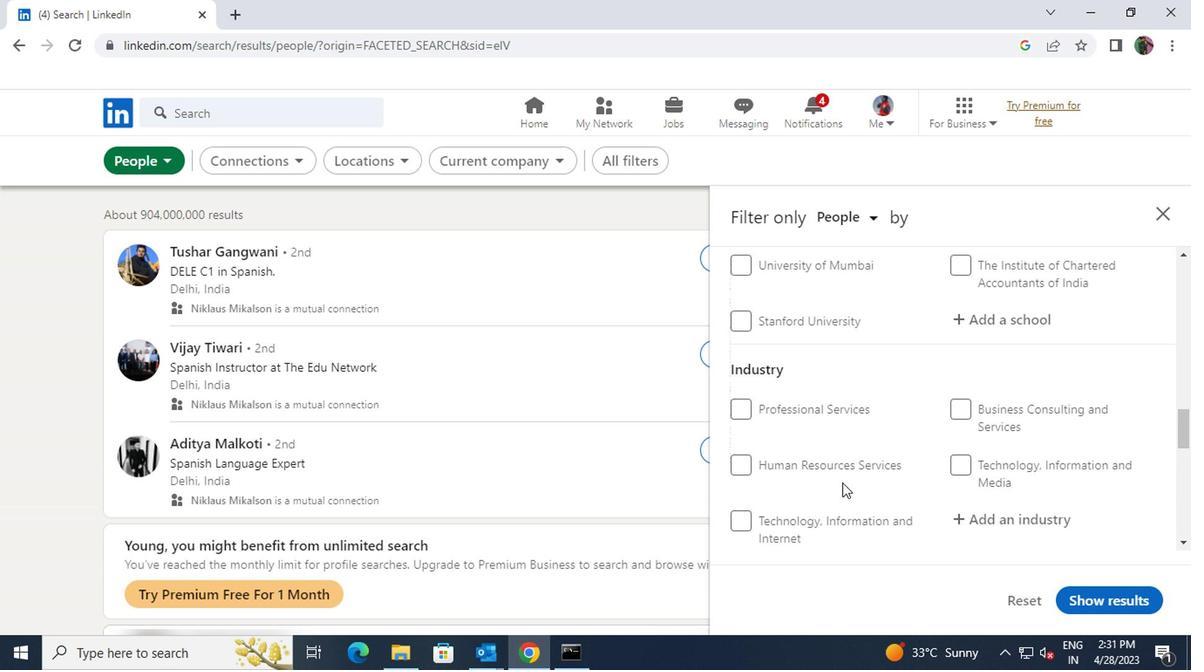 
Action: Mouse scrolled (838, 485) with delta (0, 1)
Screenshot: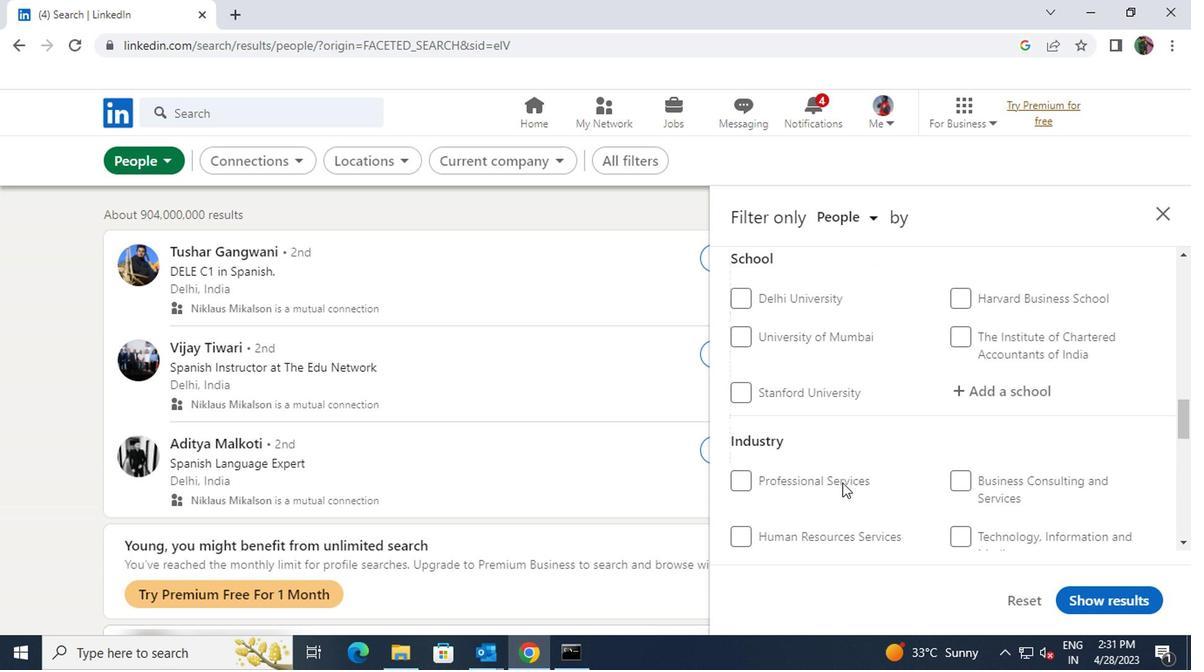 
Action: Mouse scrolled (838, 485) with delta (0, 1)
Screenshot: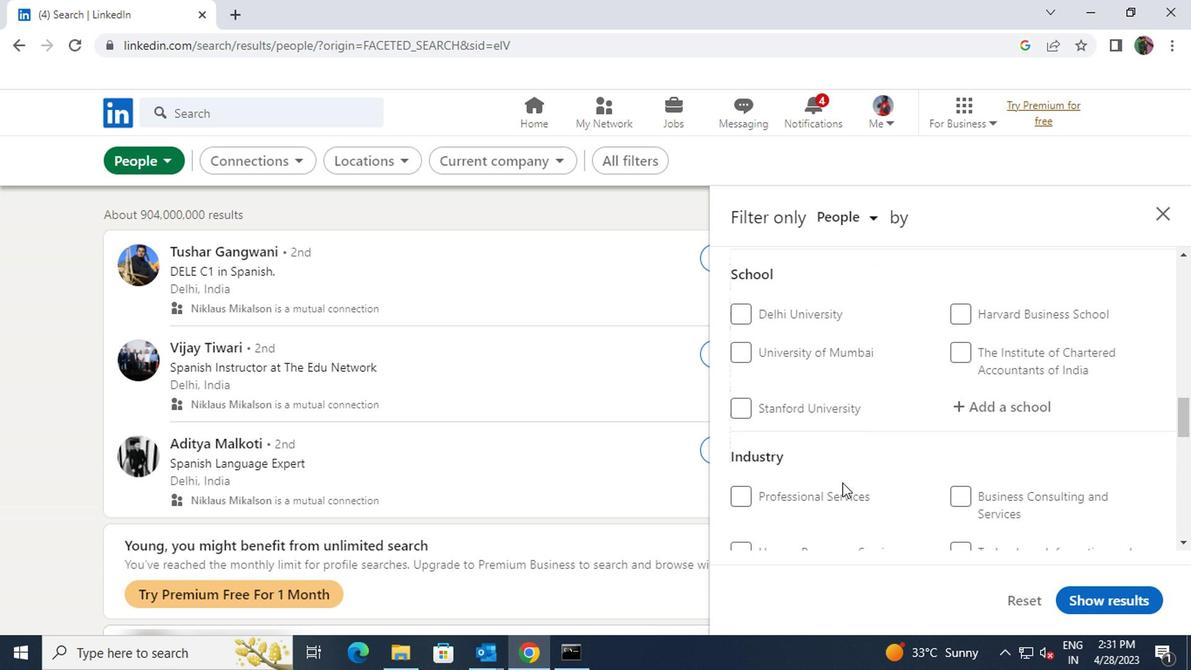 
Action: Mouse scrolled (838, 485) with delta (0, 1)
Screenshot: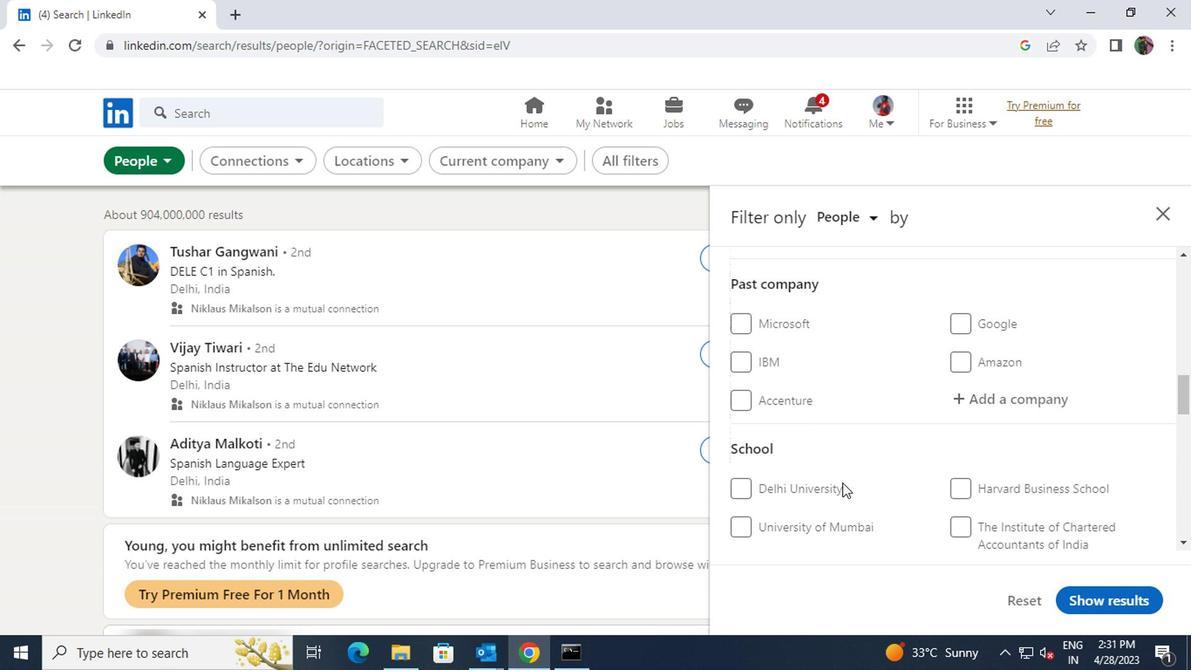
Action: Mouse scrolled (838, 485) with delta (0, 1)
Screenshot: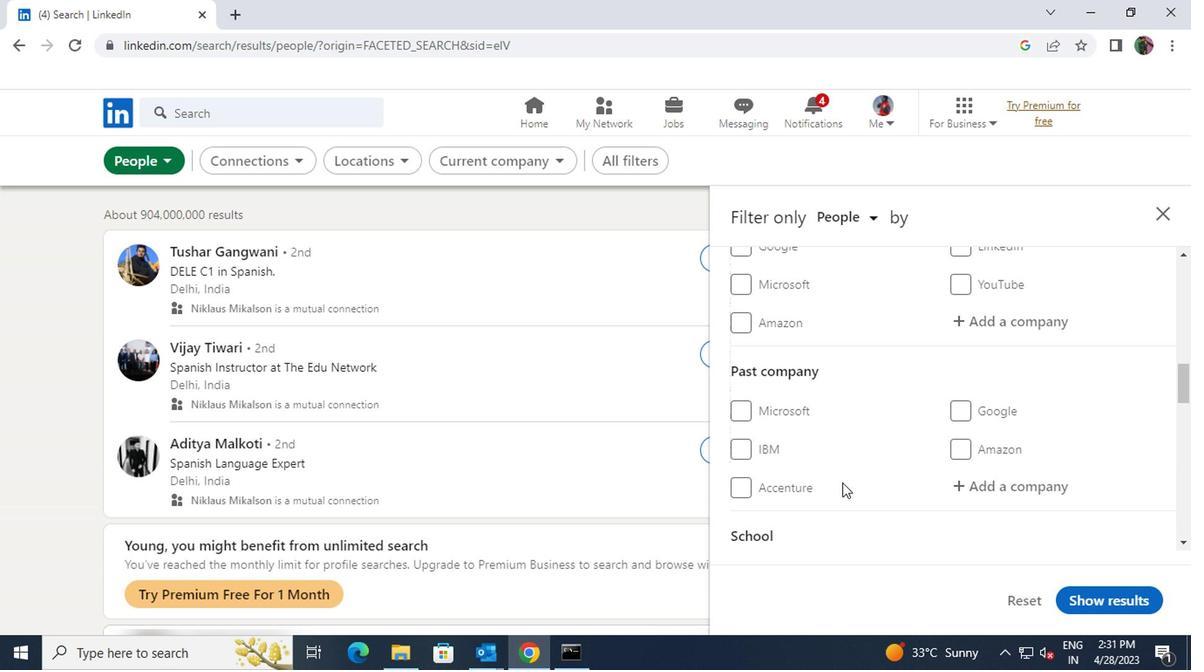 
Action: Mouse moved to (967, 410)
Screenshot: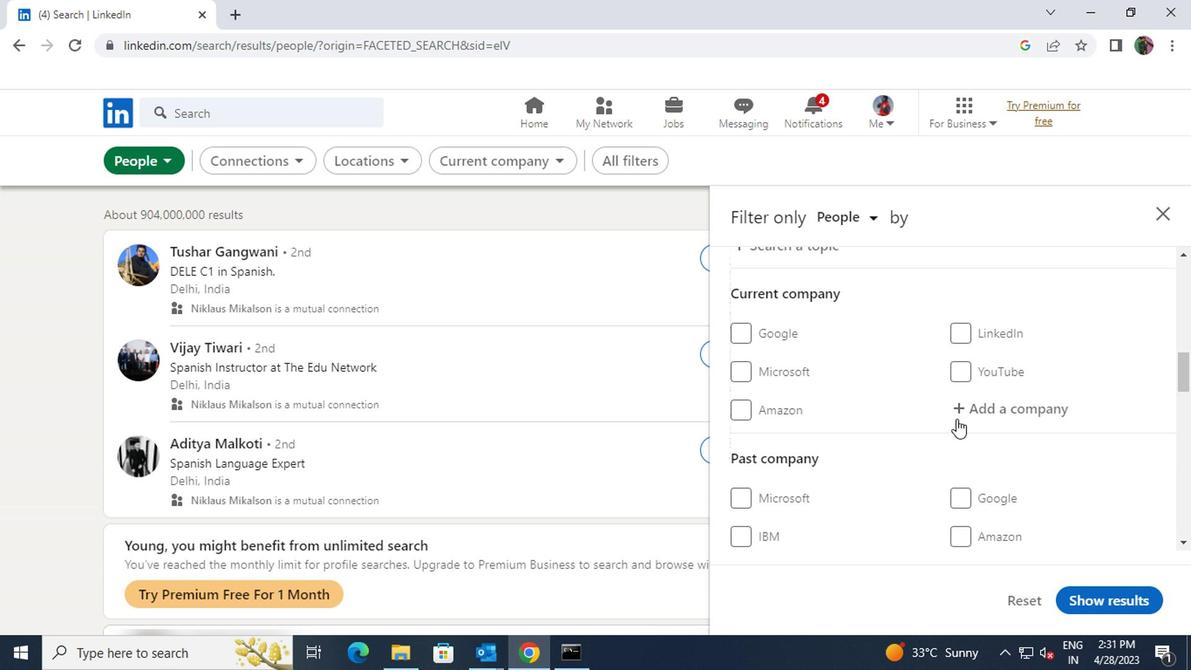 
Action: Mouse pressed left at (967, 410)
Screenshot: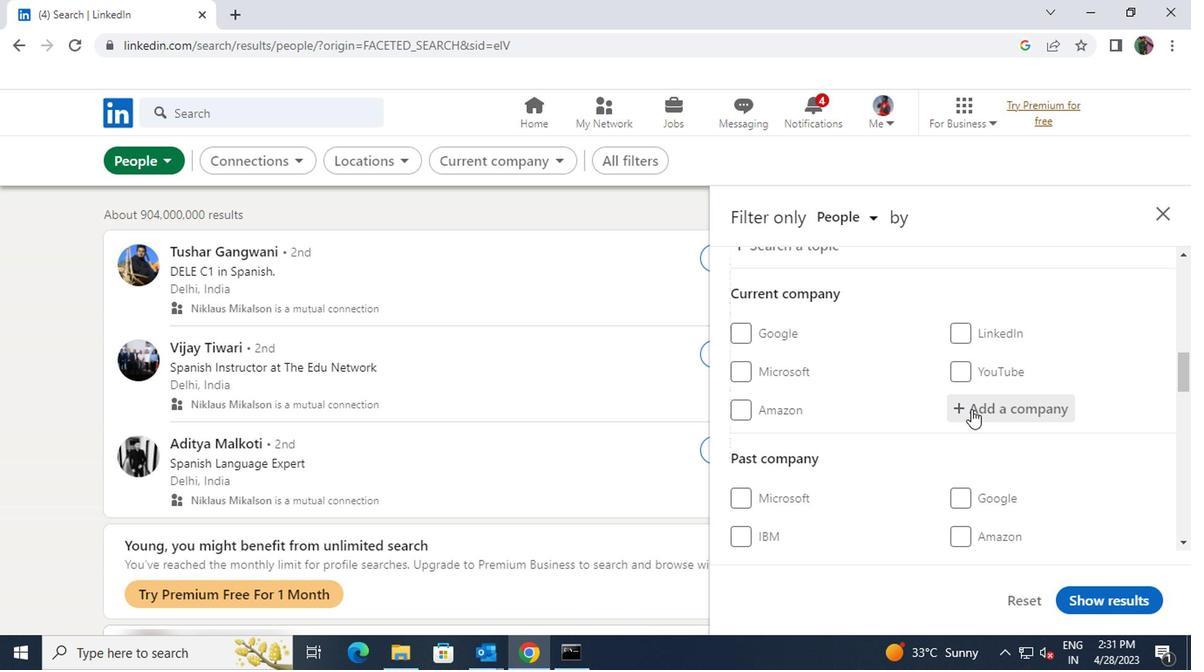 
Action: Key pressed <Key.shift>MARKETINGMIN<Key.backspace><Key.backspace><Key.backspace><Key.space><Key.shift>MIND
Screenshot: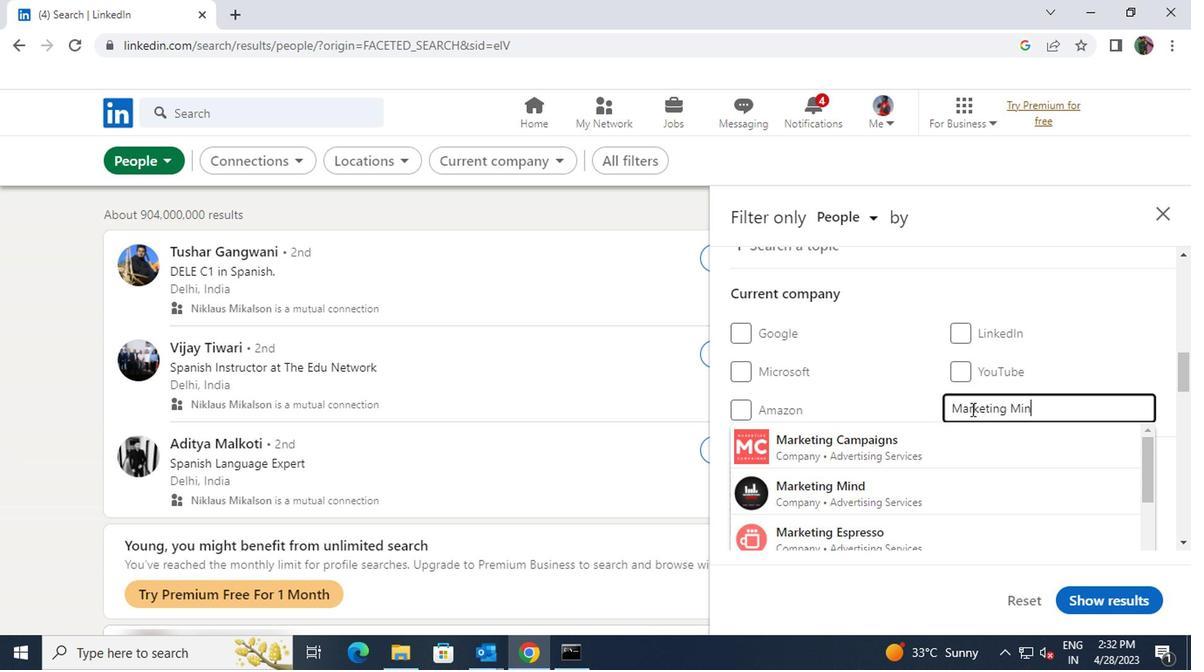 
Action: Mouse moved to (962, 438)
Screenshot: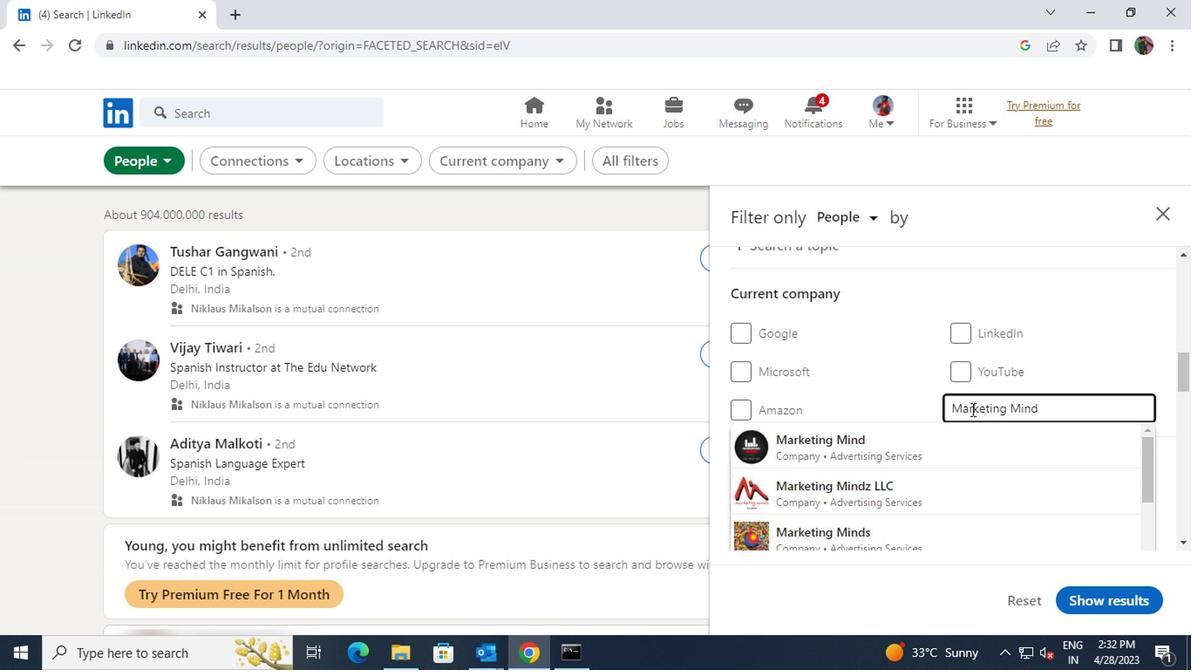 
Action: Mouse pressed left at (962, 438)
Screenshot: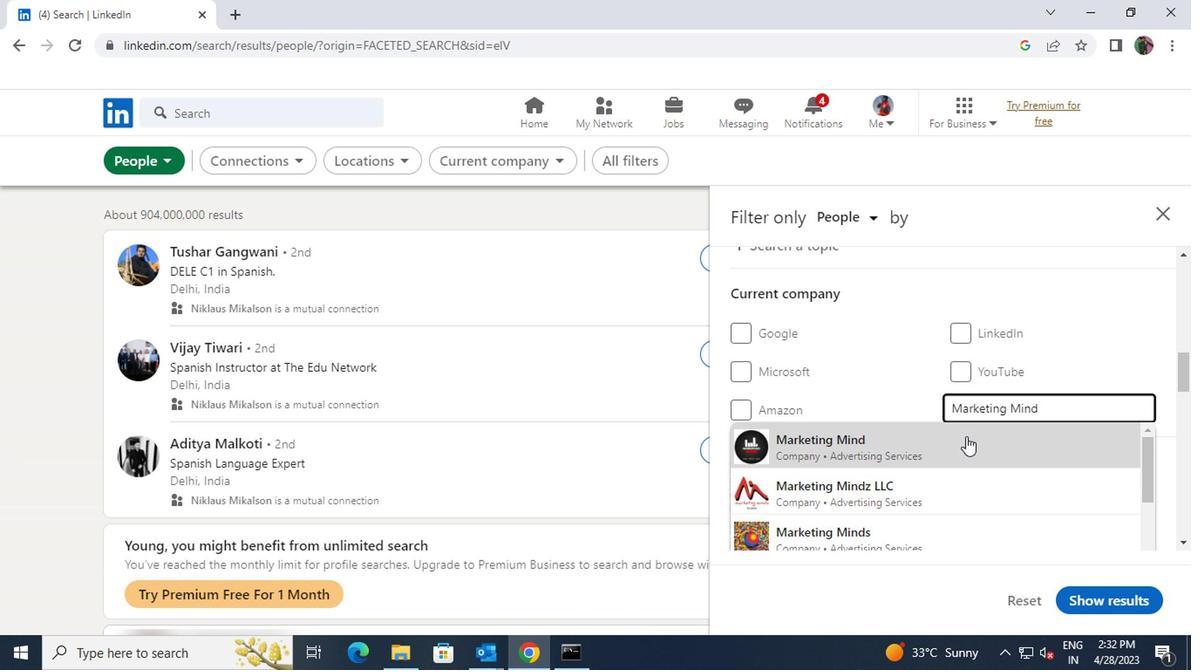 
Action: Mouse scrolled (962, 437) with delta (0, -1)
Screenshot: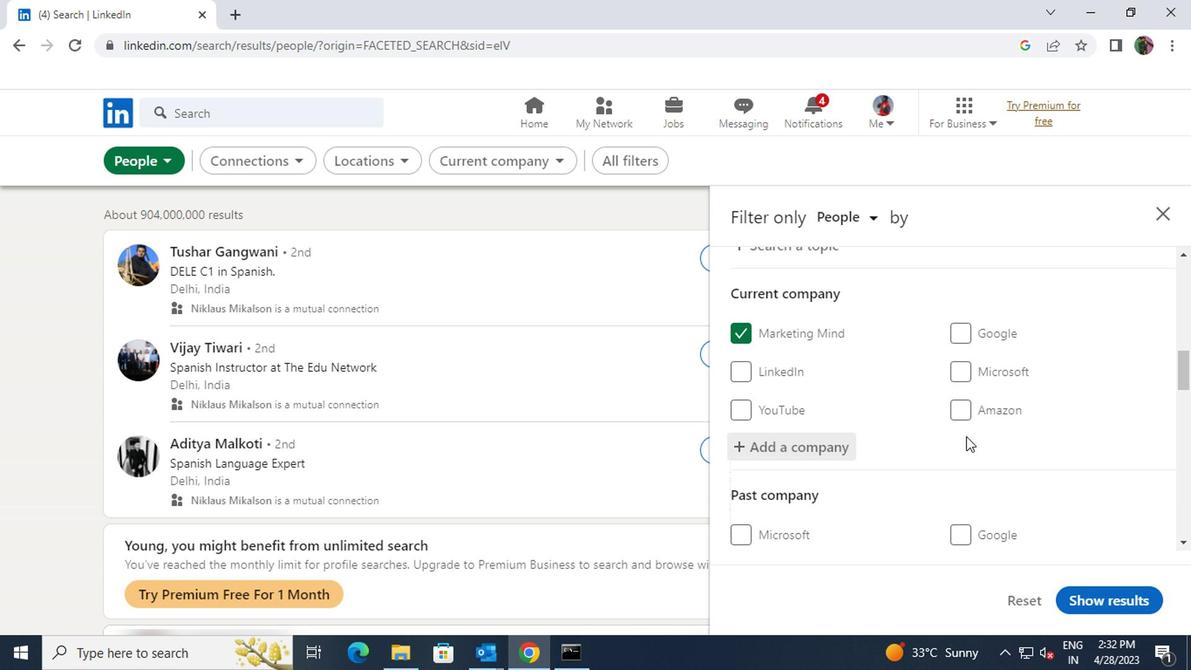 
Action: Mouse scrolled (962, 437) with delta (0, -1)
Screenshot: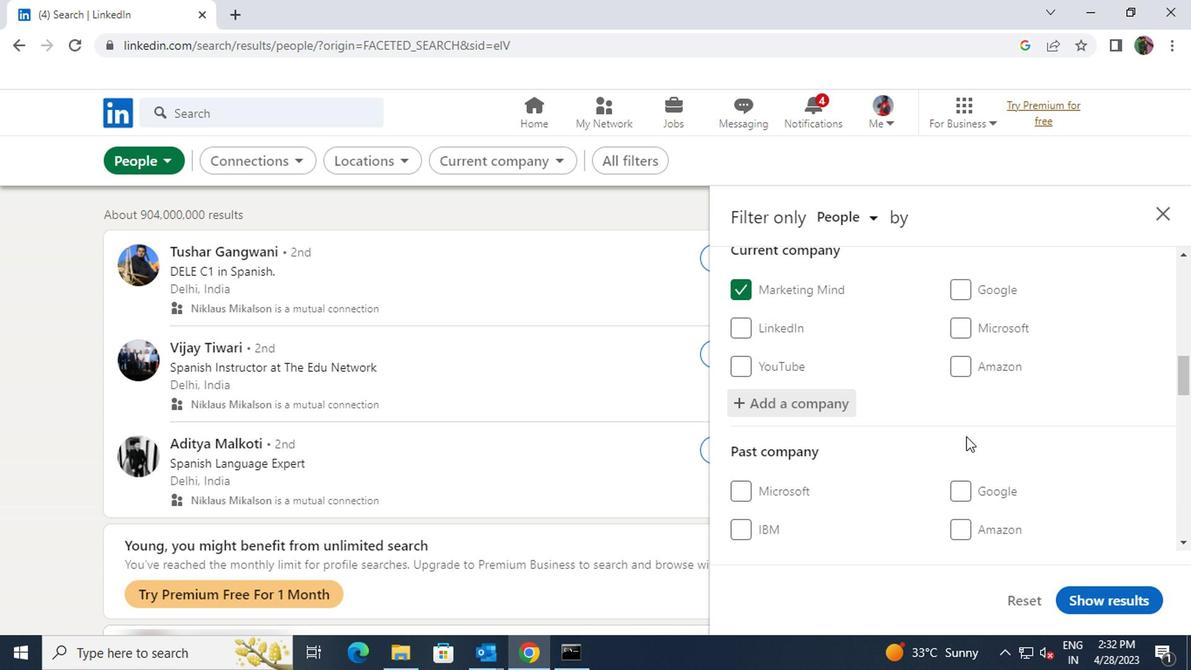 
Action: Mouse scrolled (962, 437) with delta (0, -1)
Screenshot: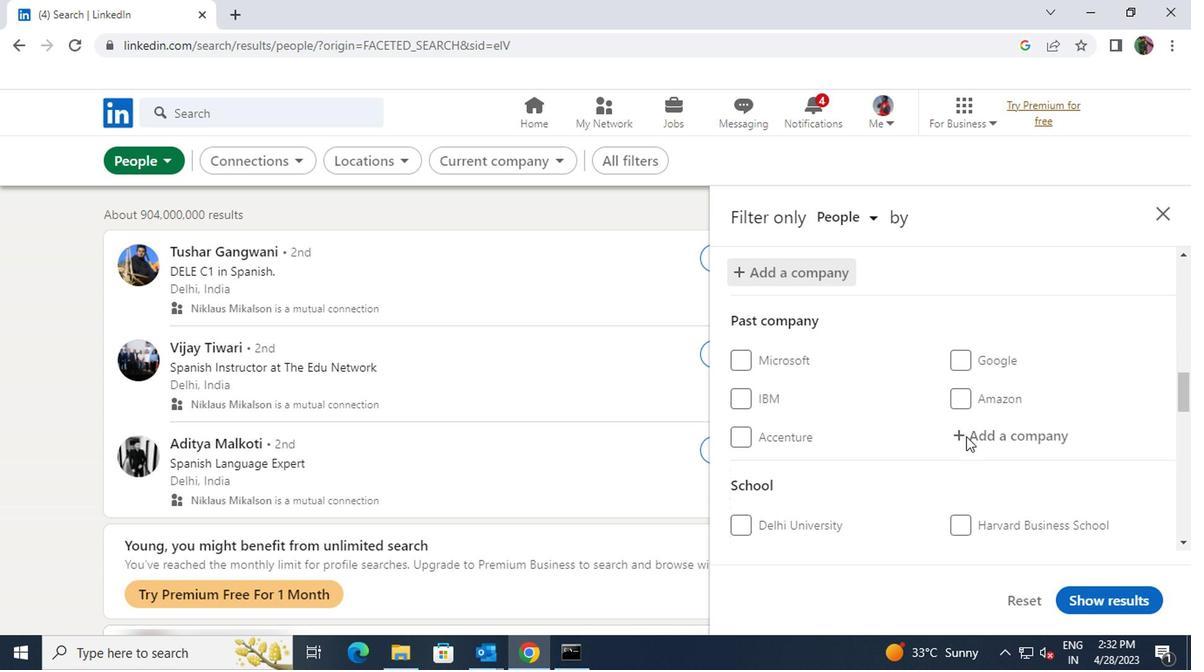 
Action: Mouse scrolled (962, 437) with delta (0, -1)
Screenshot: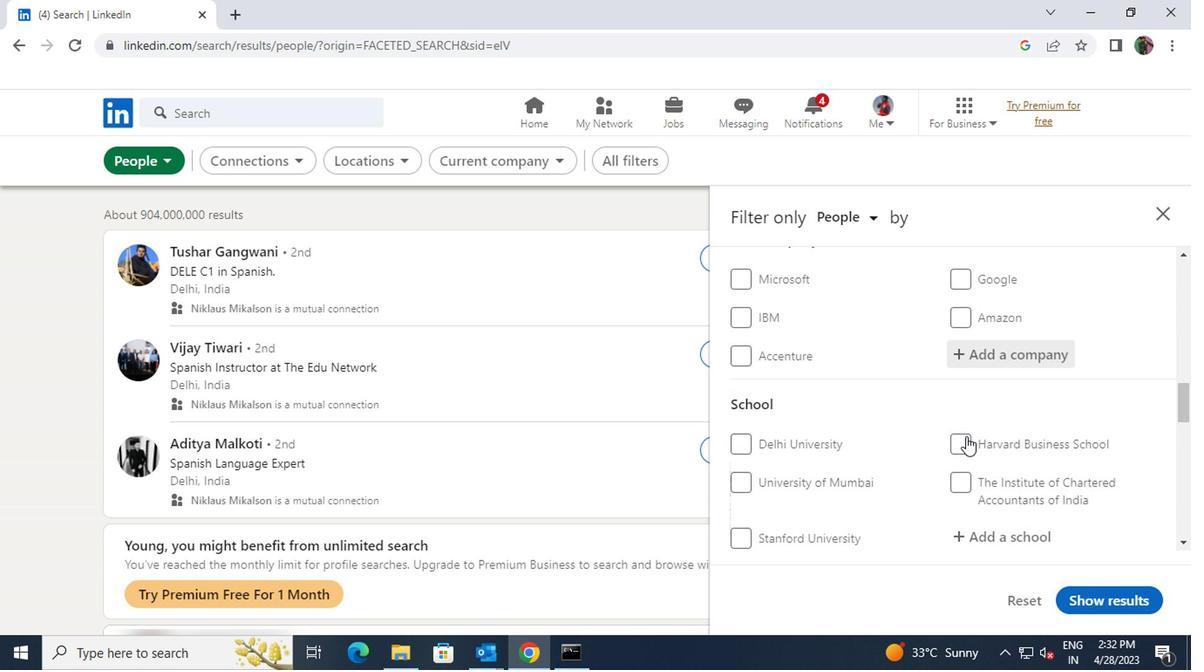 
Action: Mouse moved to (964, 441)
Screenshot: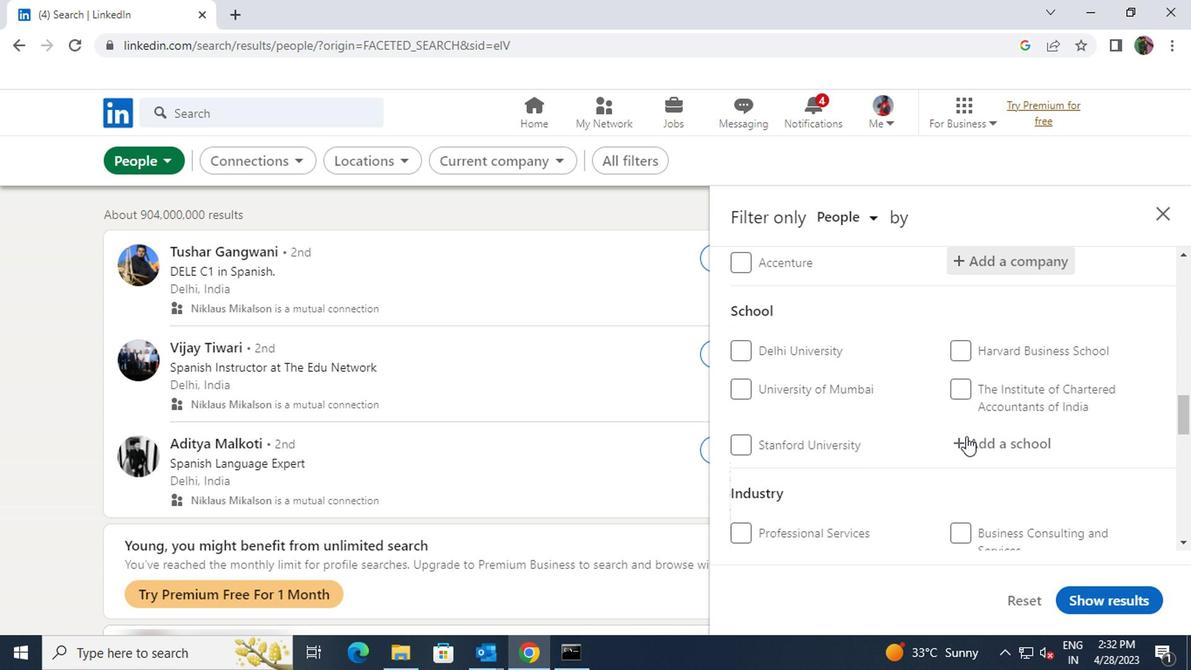 
Action: Mouse pressed left at (964, 441)
Screenshot: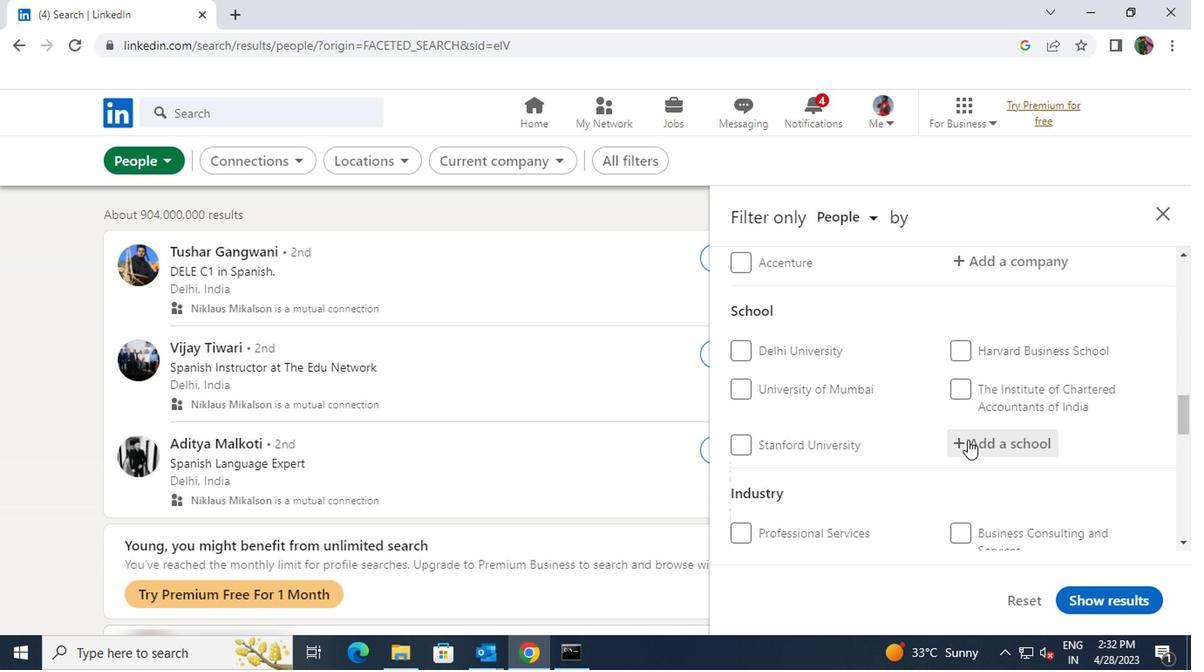 
Action: Key pressed <Key.shift>PUNJAB<Key.space><Key.shift>AGRI
Screenshot: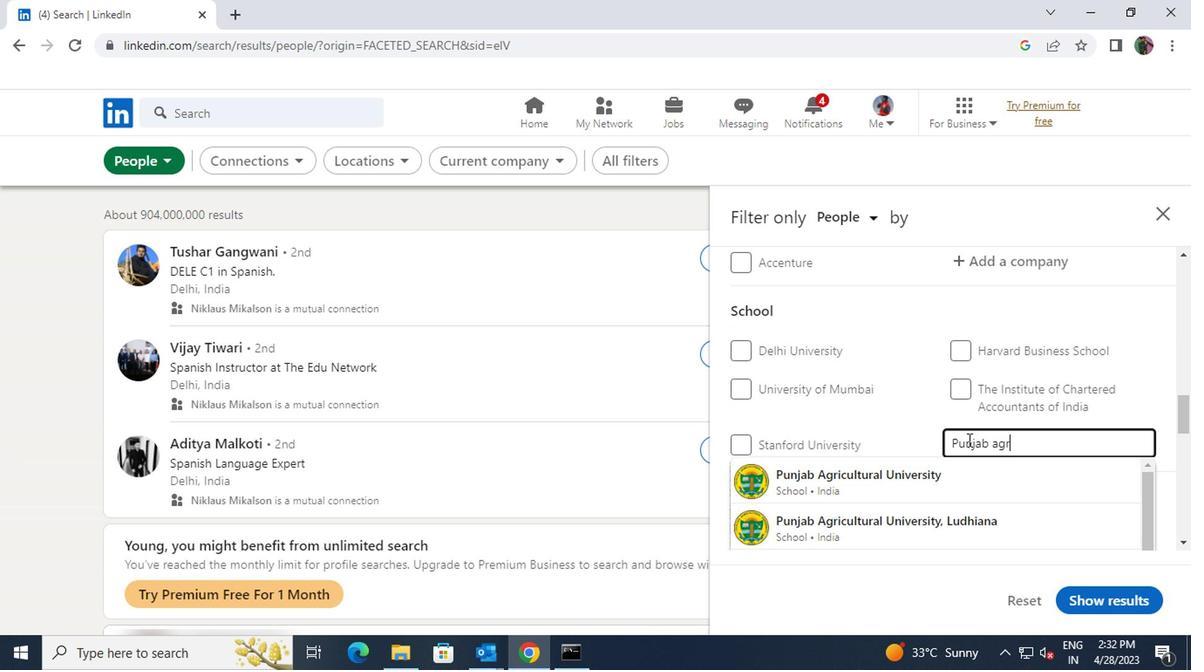 
Action: Mouse moved to (987, 517)
Screenshot: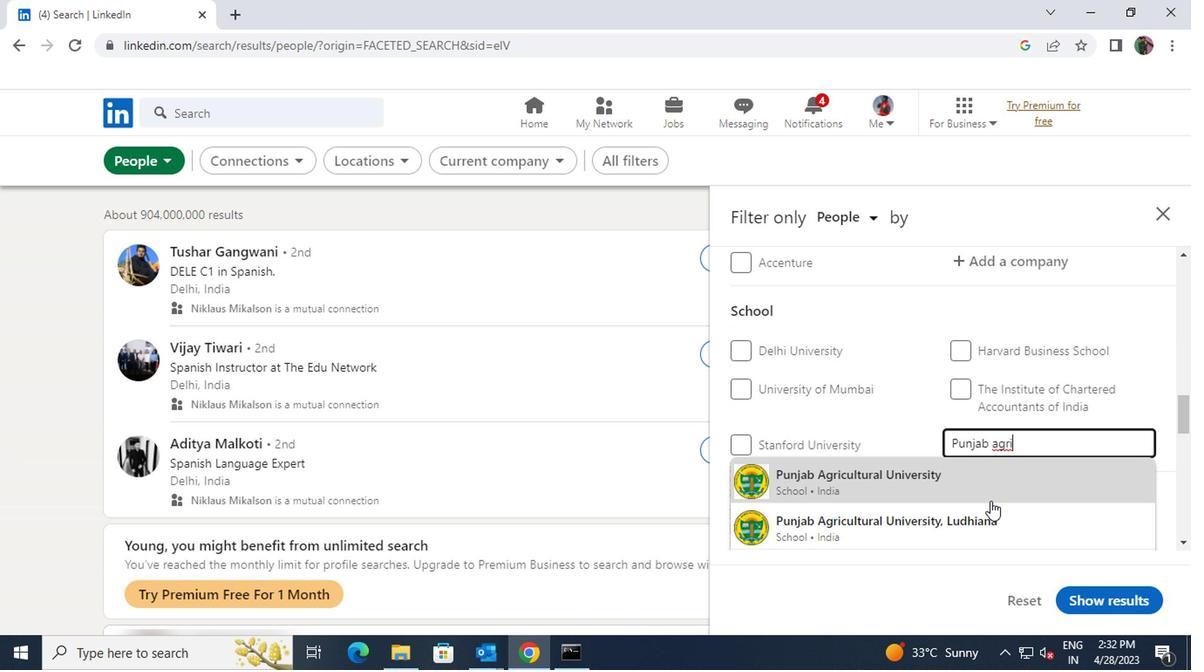 
Action: Mouse pressed left at (987, 517)
Screenshot: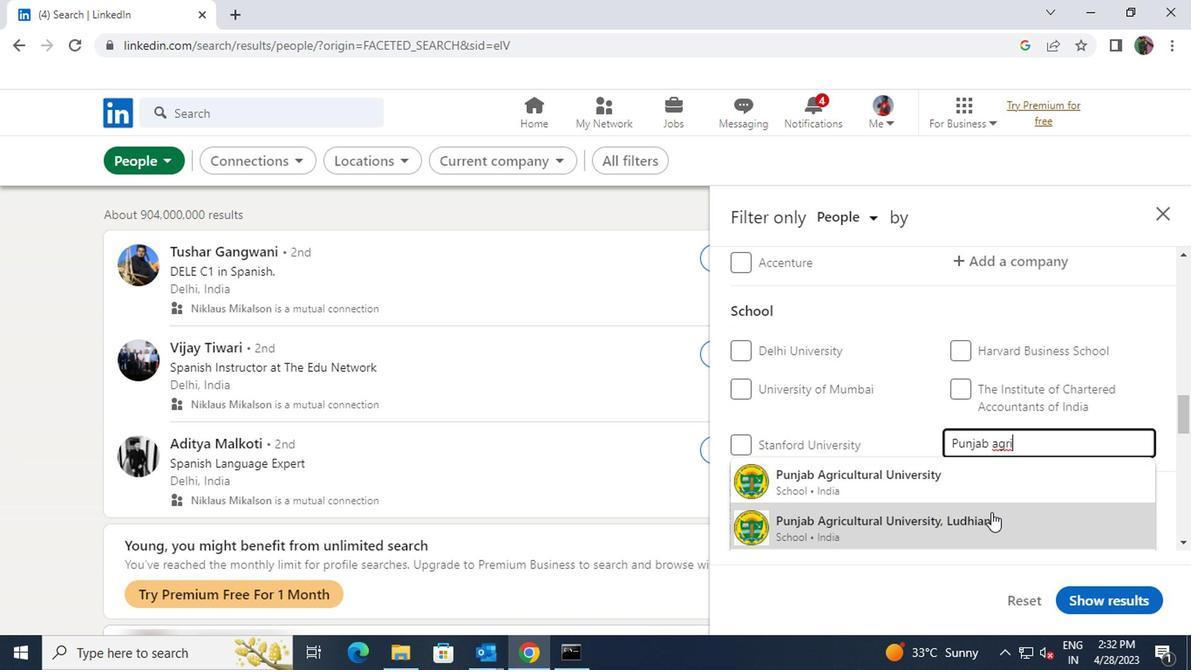 
Action: Mouse moved to (985, 497)
Screenshot: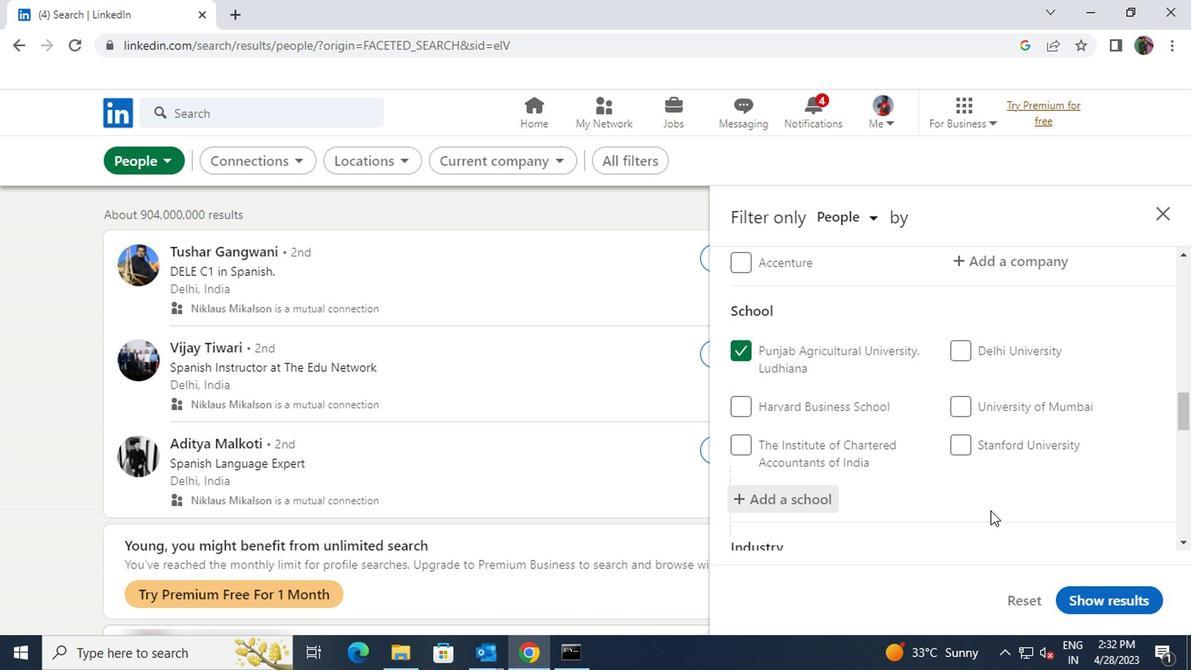 
Action: Mouse scrolled (985, 496) with delta (0, 0)
Screenshot: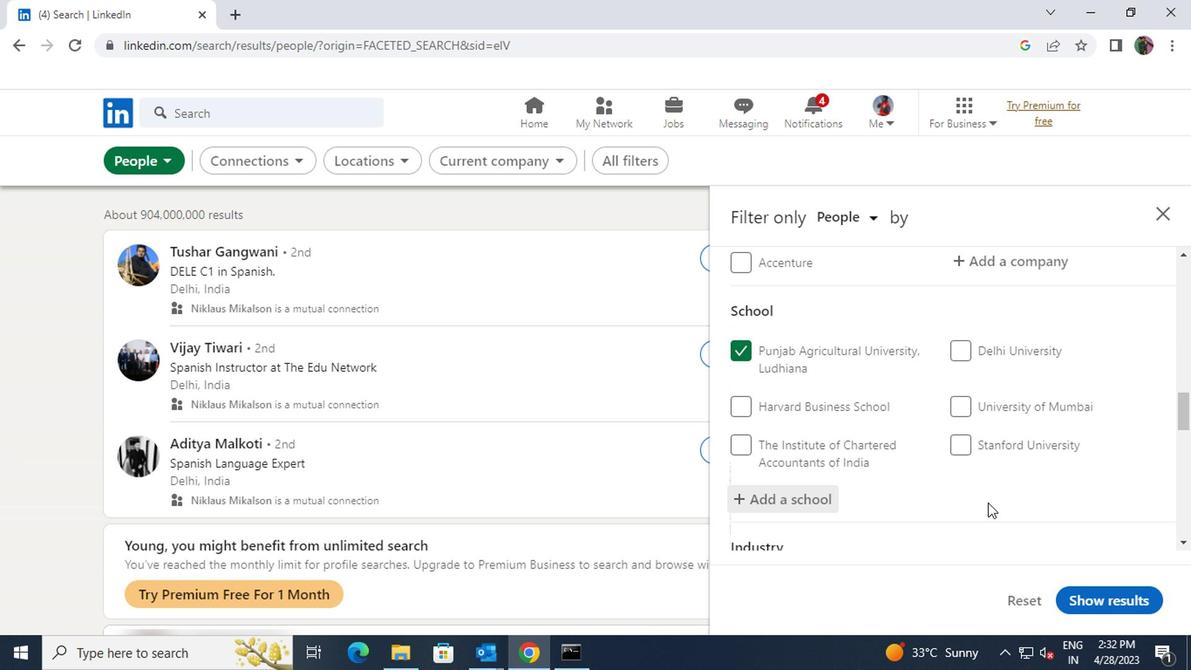 
Action: Mouse scrolled (985, 496) with delta (0, 0)
Screenshot: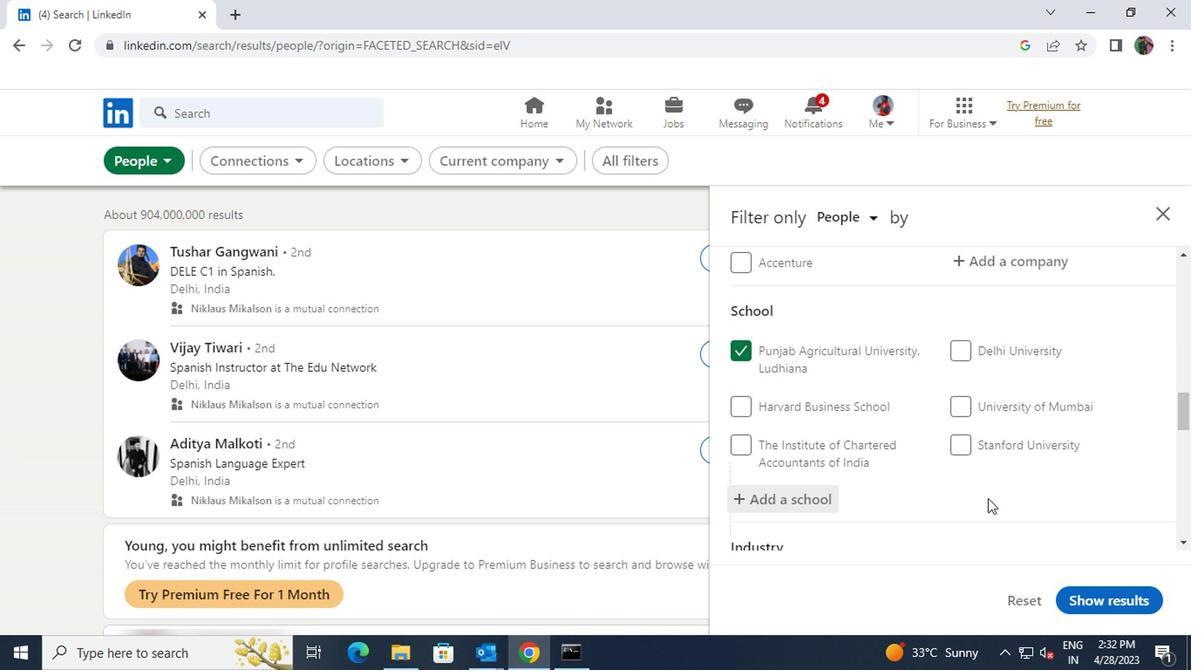 
Action: Mouse scrolled (985, 496) with delta (0, 0)
Screenshot: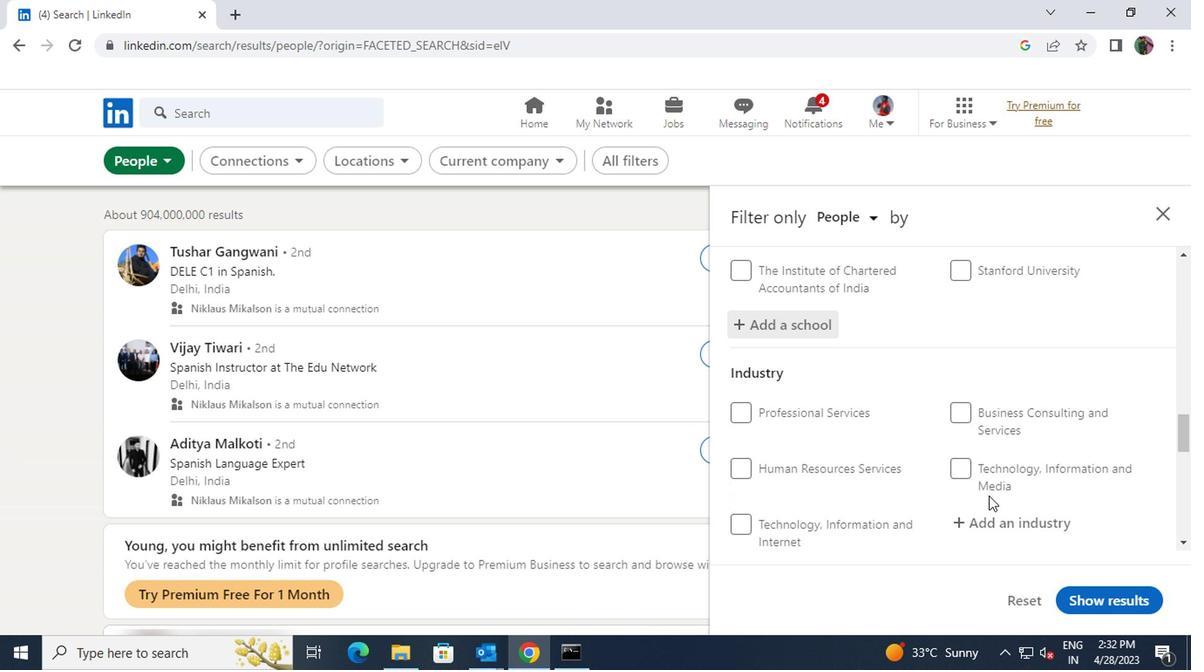 
Action: Mouse moved to (987, 432)
Screenshot: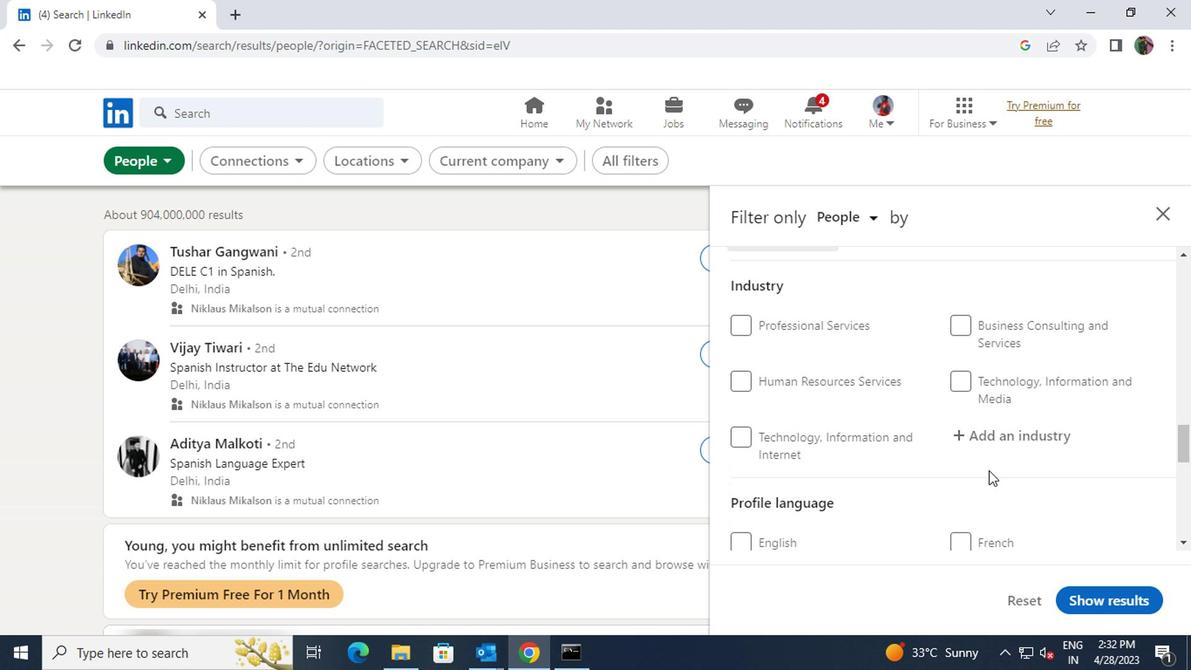 
Action: Mouse pressed left at (987, 432)
Screenshot: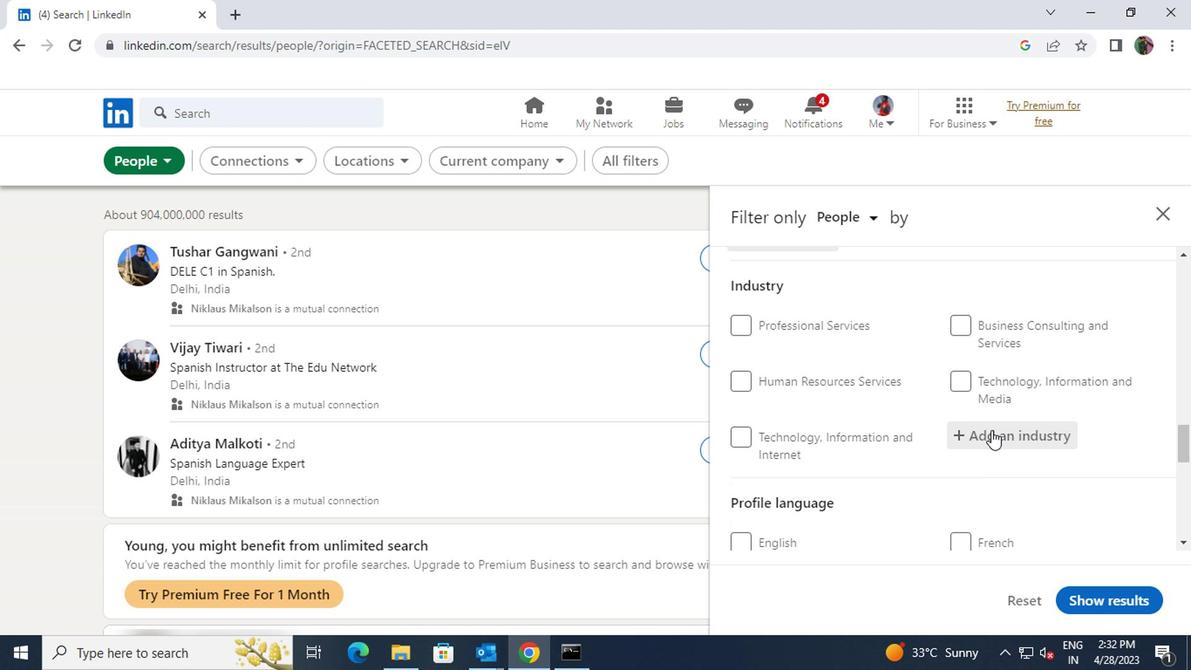 
Action: Key pressed <Key.shift><Key.shift><Key.shift><Key.shift>WIRELESS
Screenshot: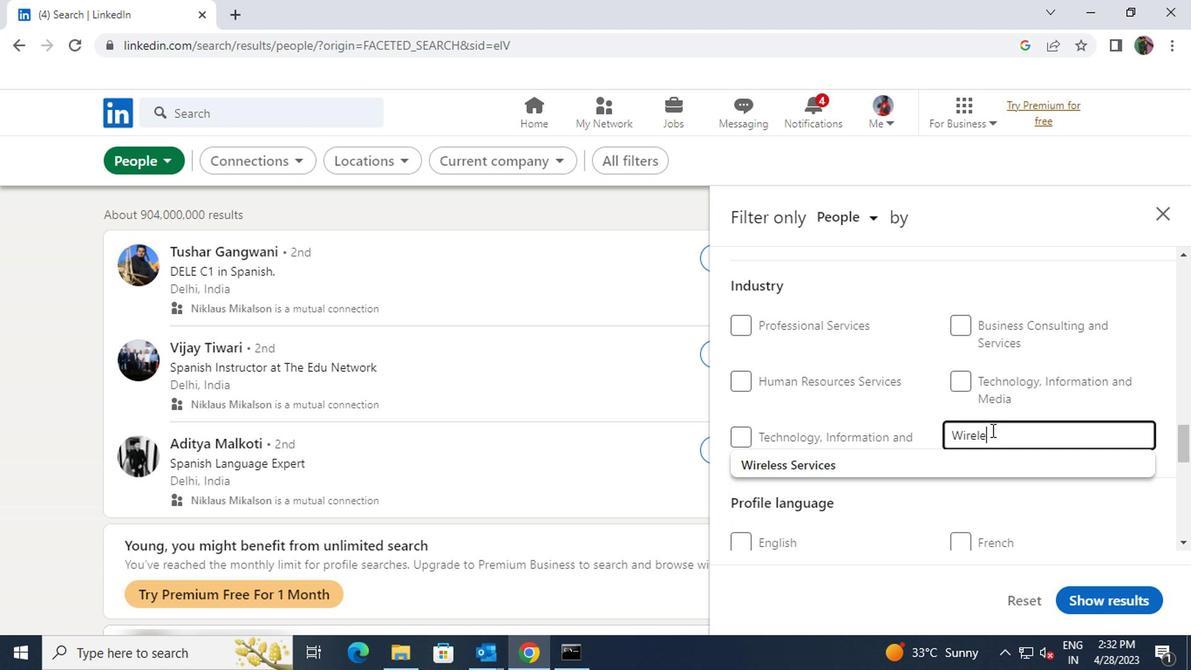 
Action: Mouse moved to (893, 454)
Screenshot: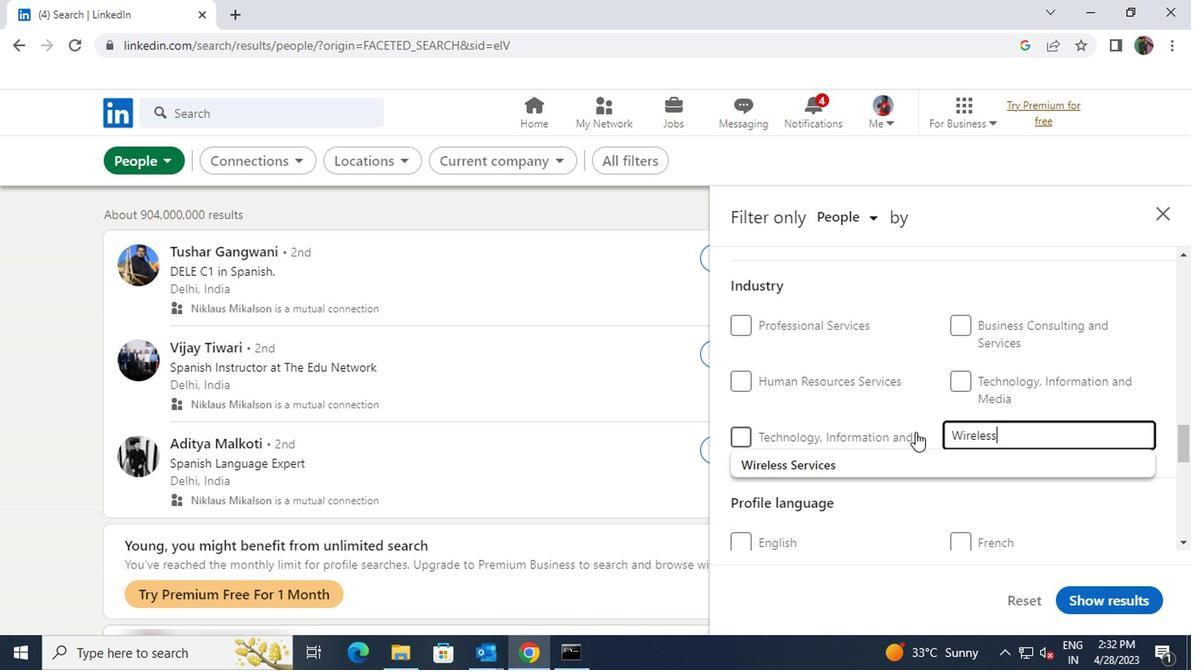 
Action: Mouse pressed left at (893, 454)
Screenshot: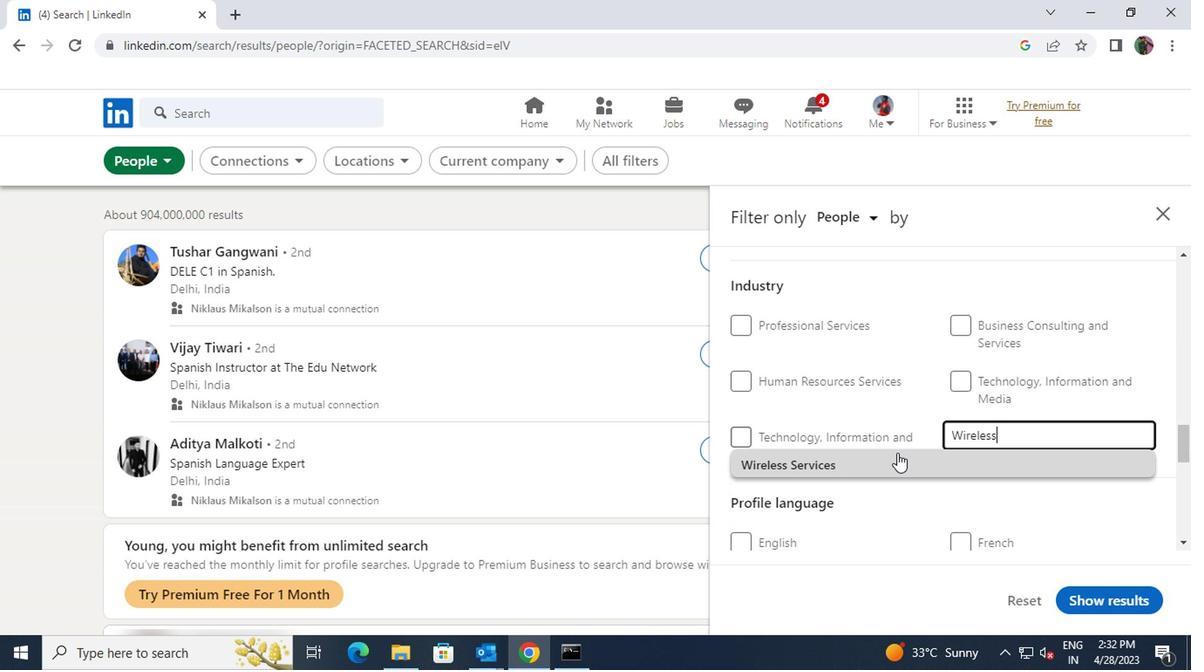 
Action: Mouse scrolled (893, 453) with delta (0, 0)
Screenshot: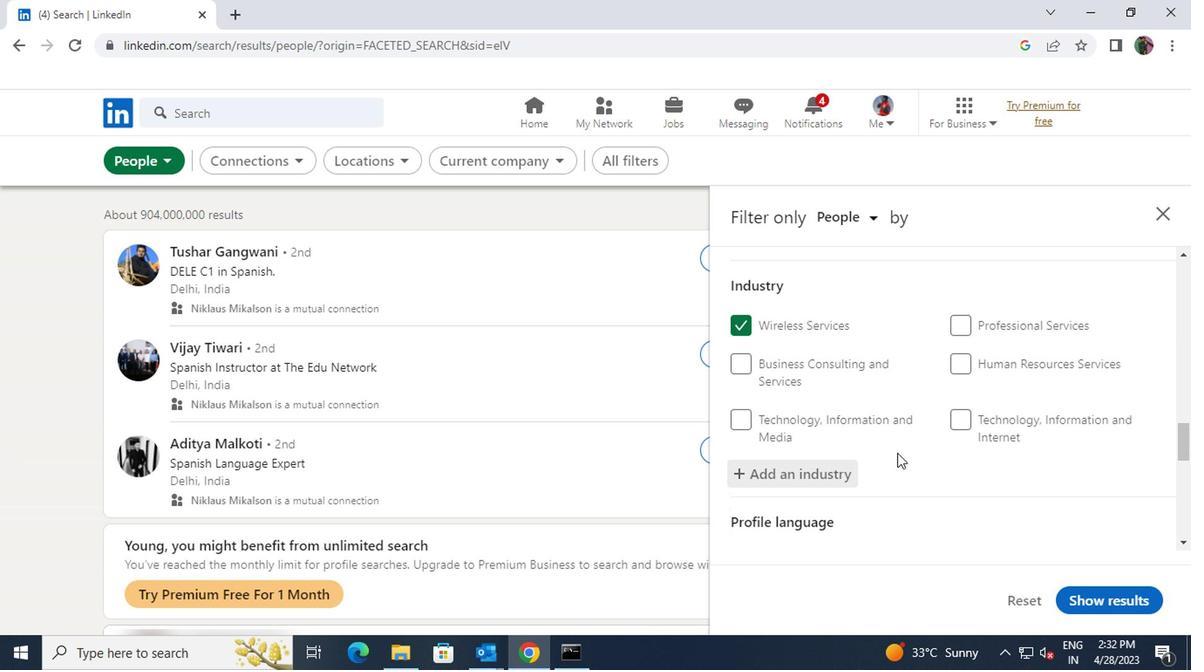 
Action: Mouse scrolled (893, 453) with delta (0, 0)
Screenshot: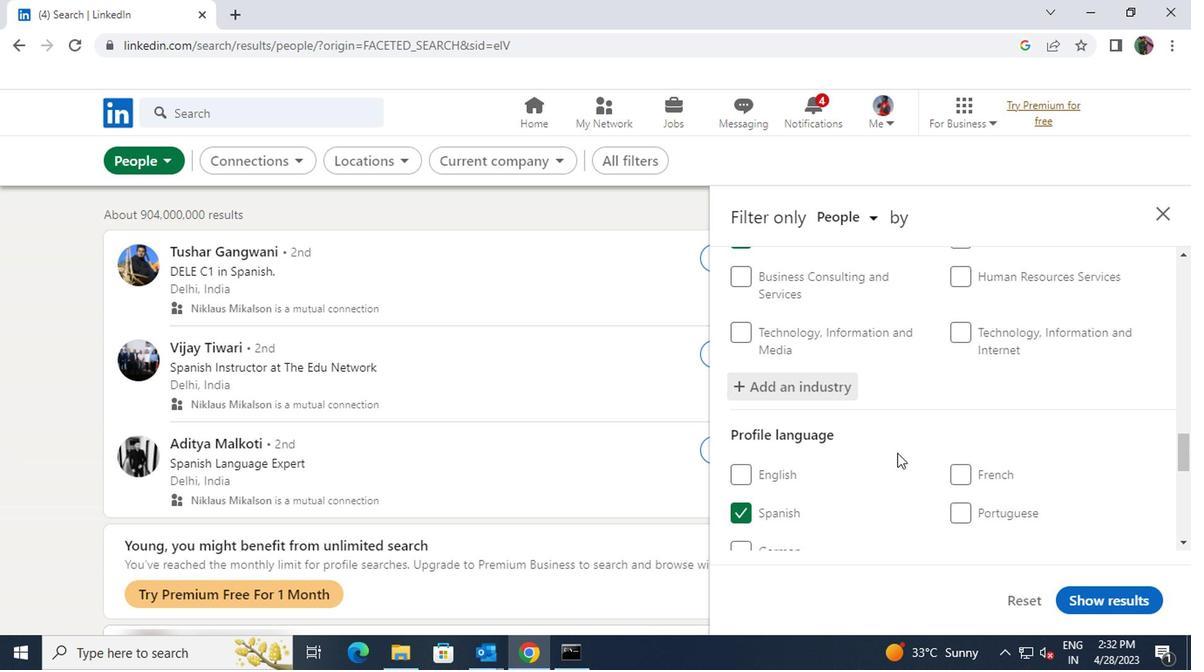 
Action: Mouse scrolled (893, 453) with delta (0, 0)
Screenshot: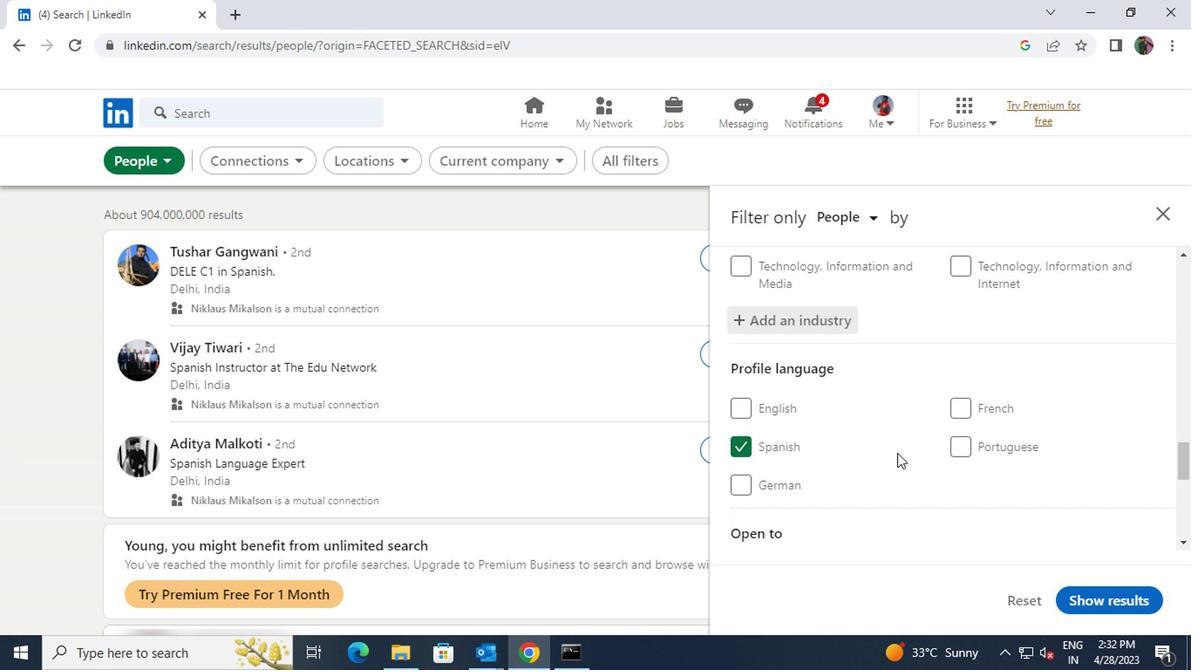 
Action: Mouse scrolled (893, 453) with delta (0, 0)
Screenshot: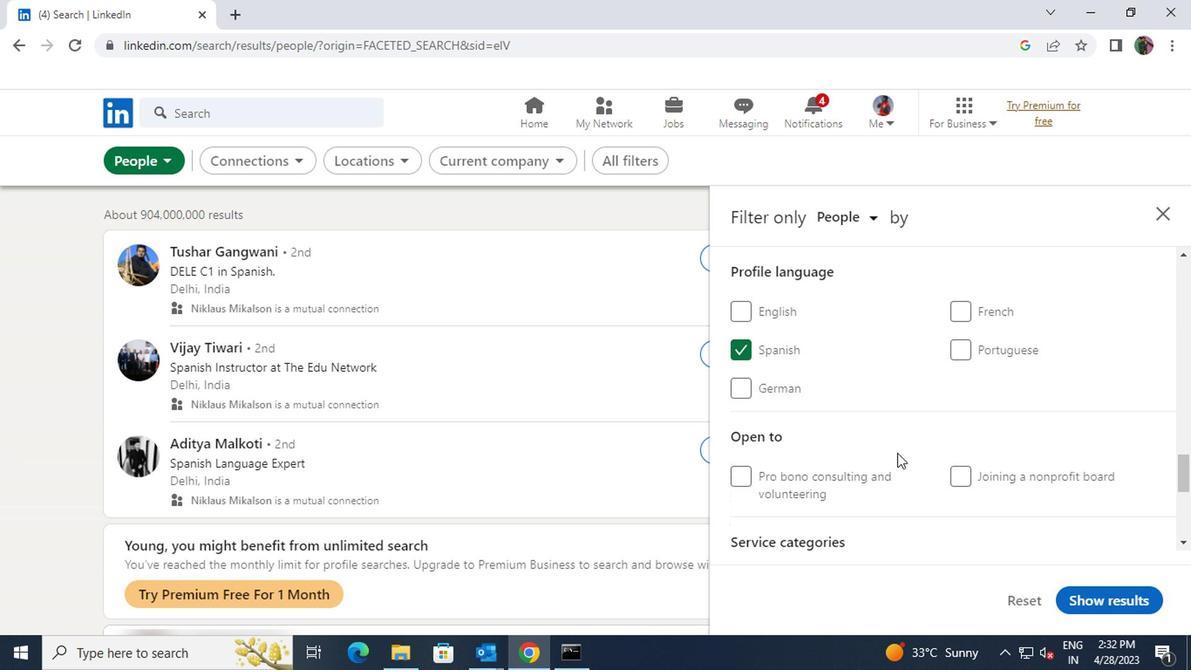 
Action: Mouse scrolled (893, 453) with delta (0, 0)
Screenshot: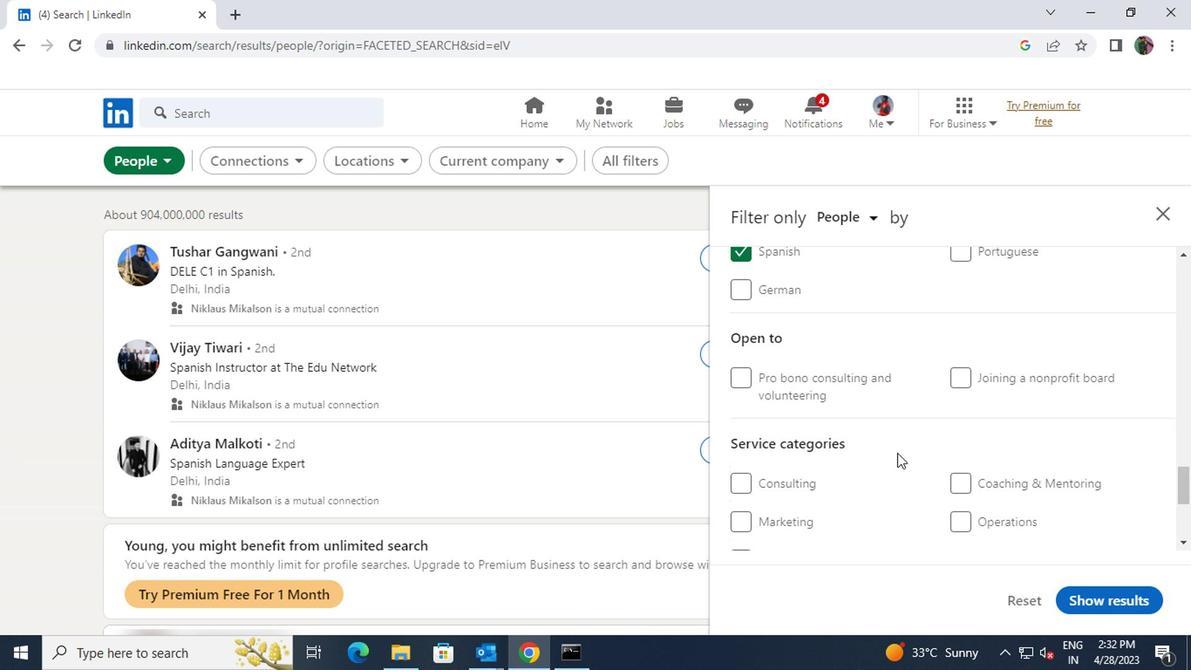 
Action: Mouse moved to (983, 472)
Screenshot: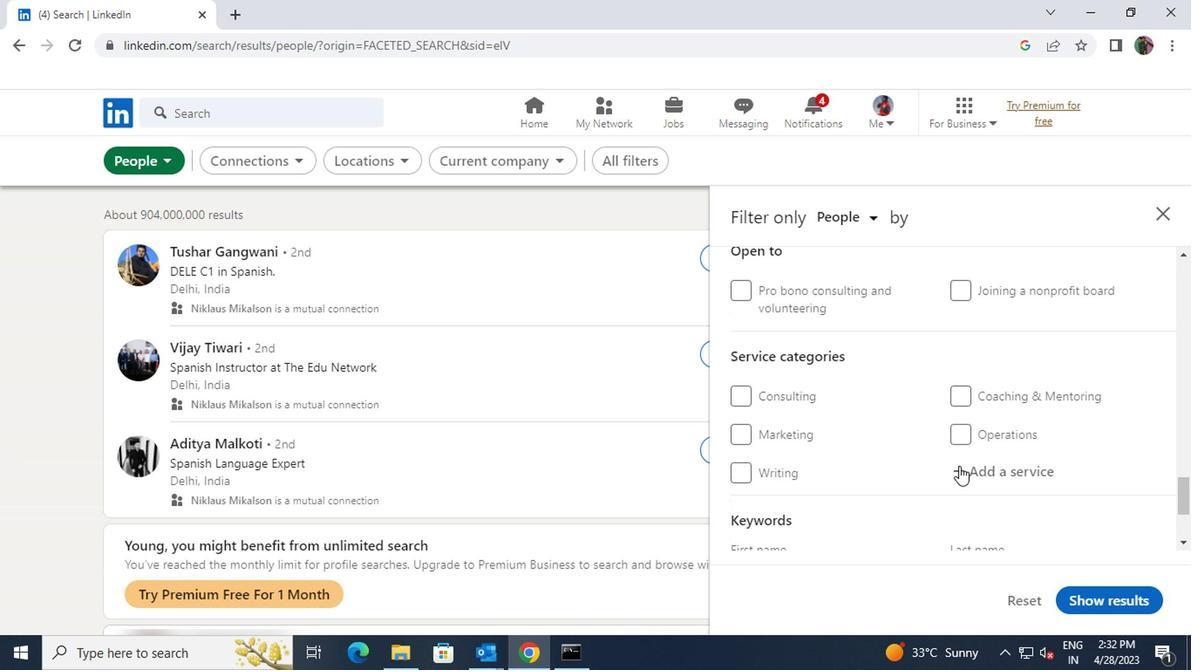 
Action: Mouse pressed left at (983, 472)
Screenshot: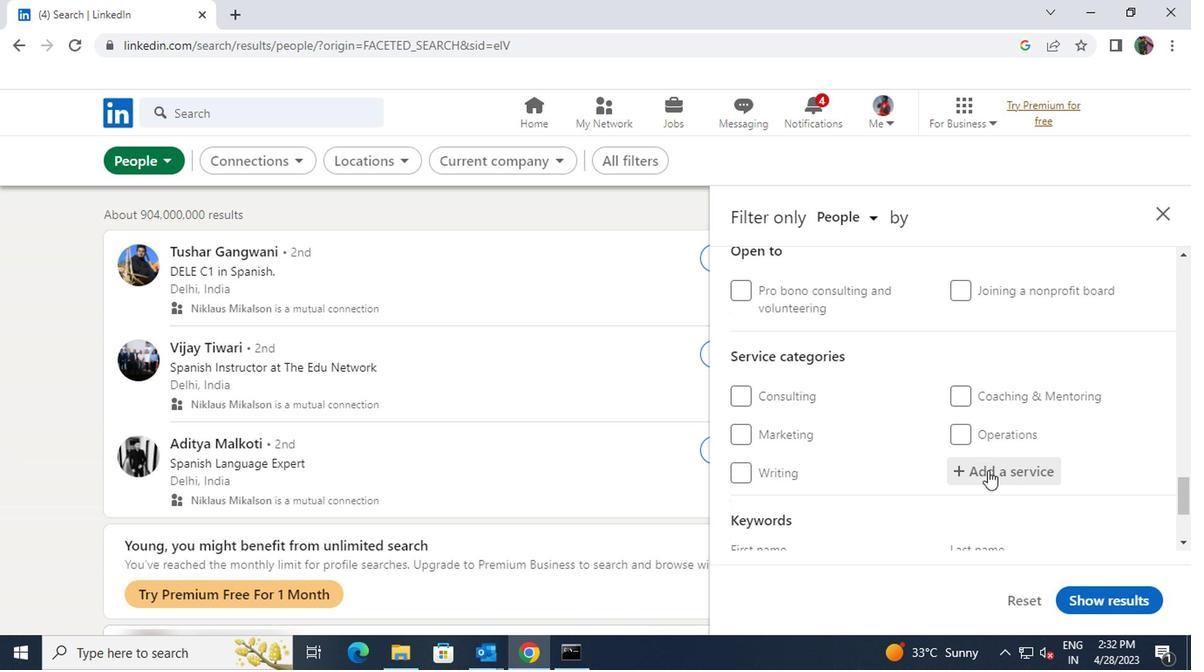 
Action: Key pressed <Key.shift>TAX
Screenshot: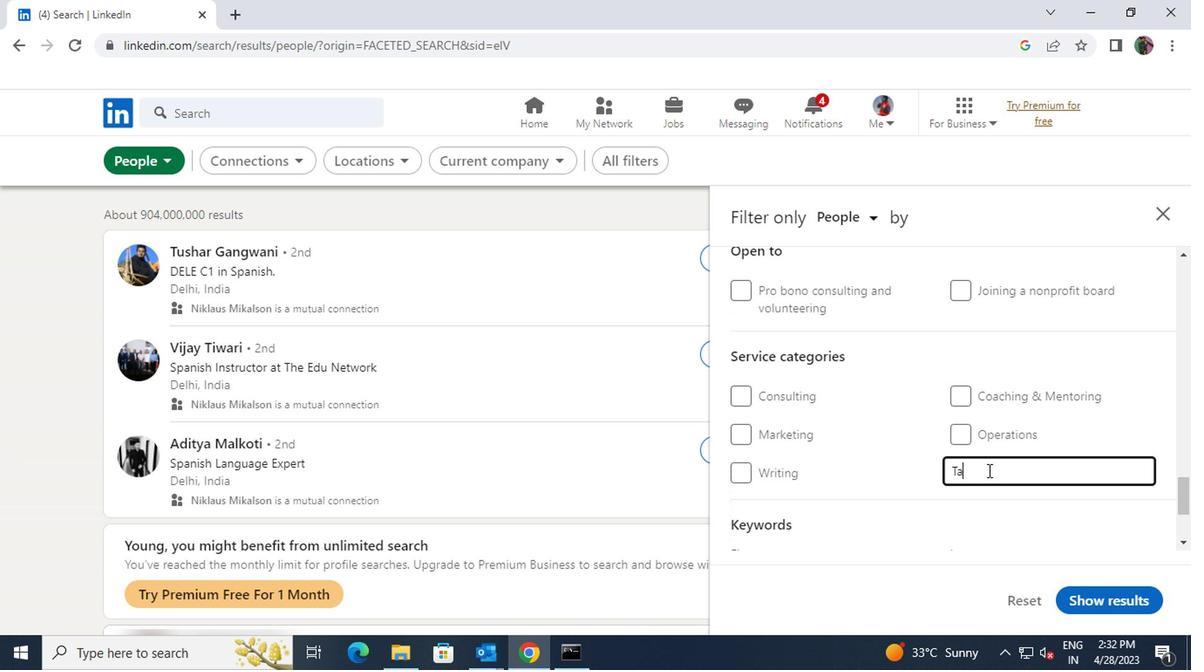 
Action: Mouse moved to (950, 505)
Screenshot: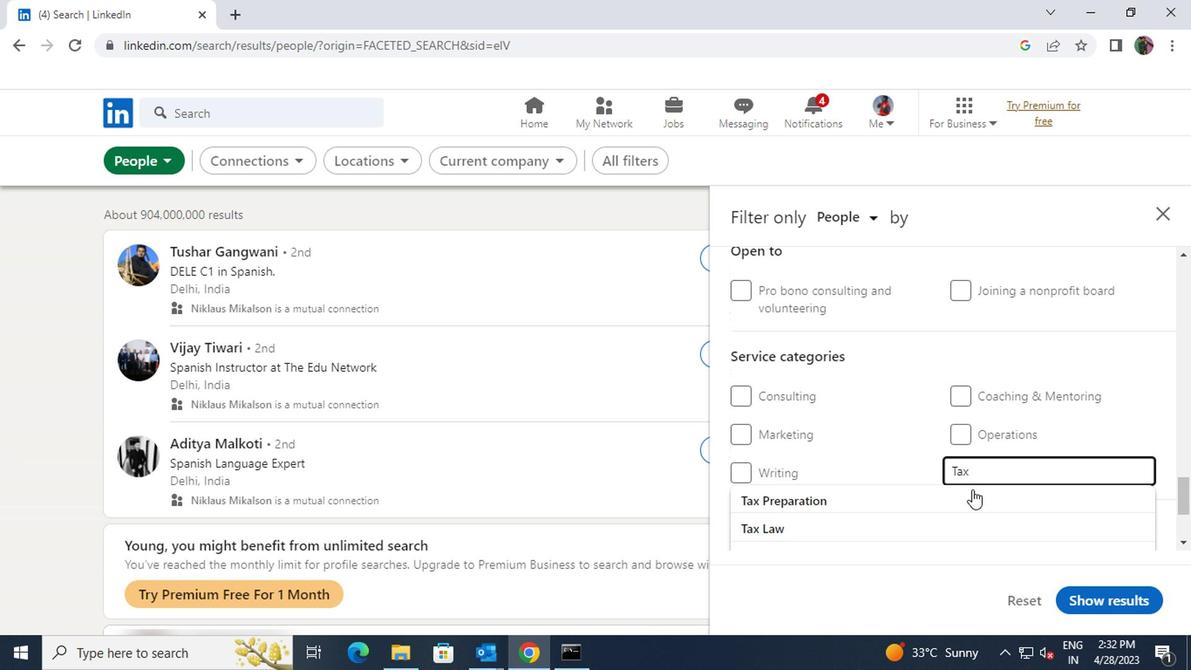 
Action: Mouse pressed left at (950, 505)
Screenshot: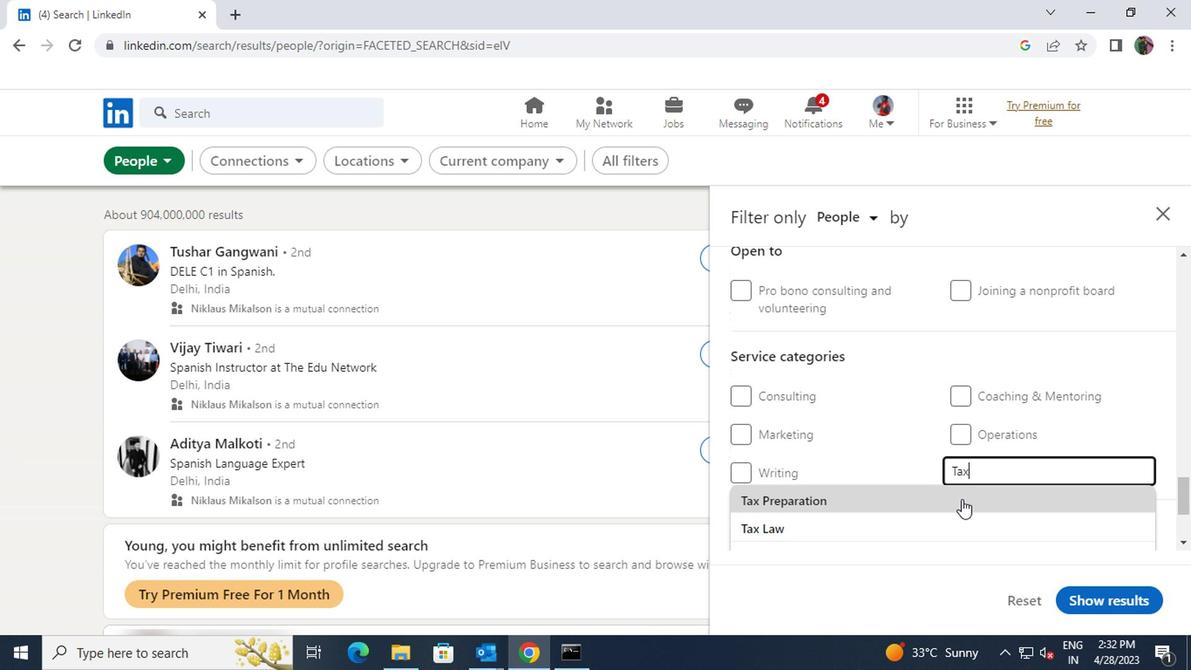 
Action: Mouse scrolled (950, 504) with delta (0, 0)
Screenshot: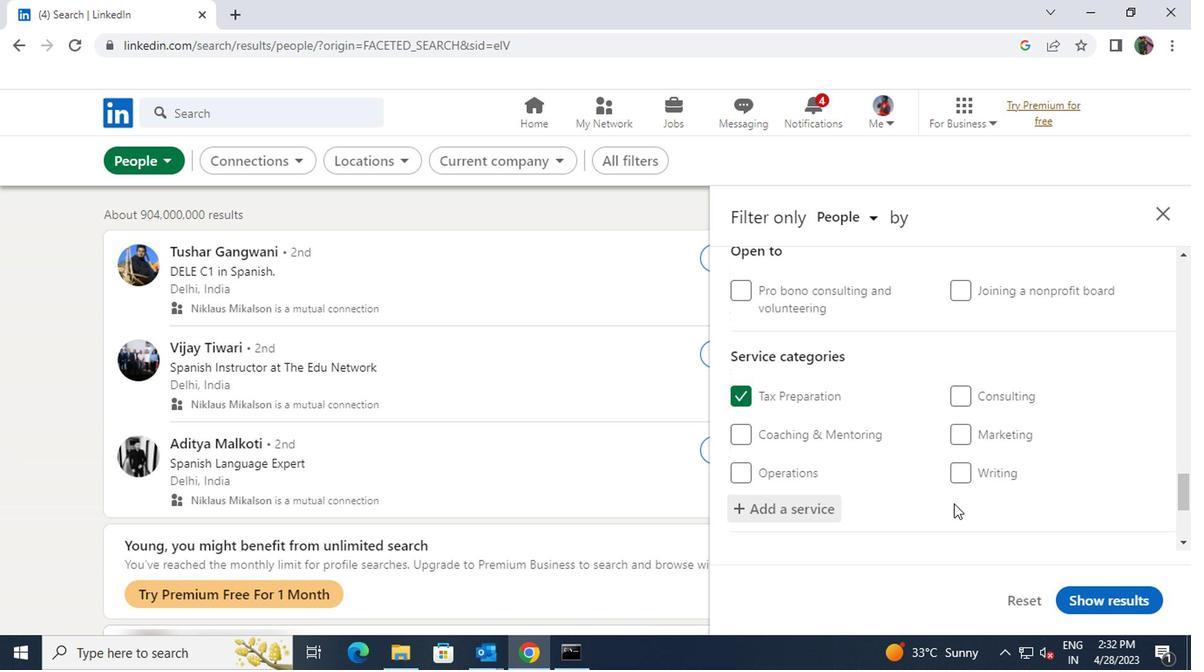 
Action: Mouse scrolled (950, 504) with delta (0, 0)
Screenshot: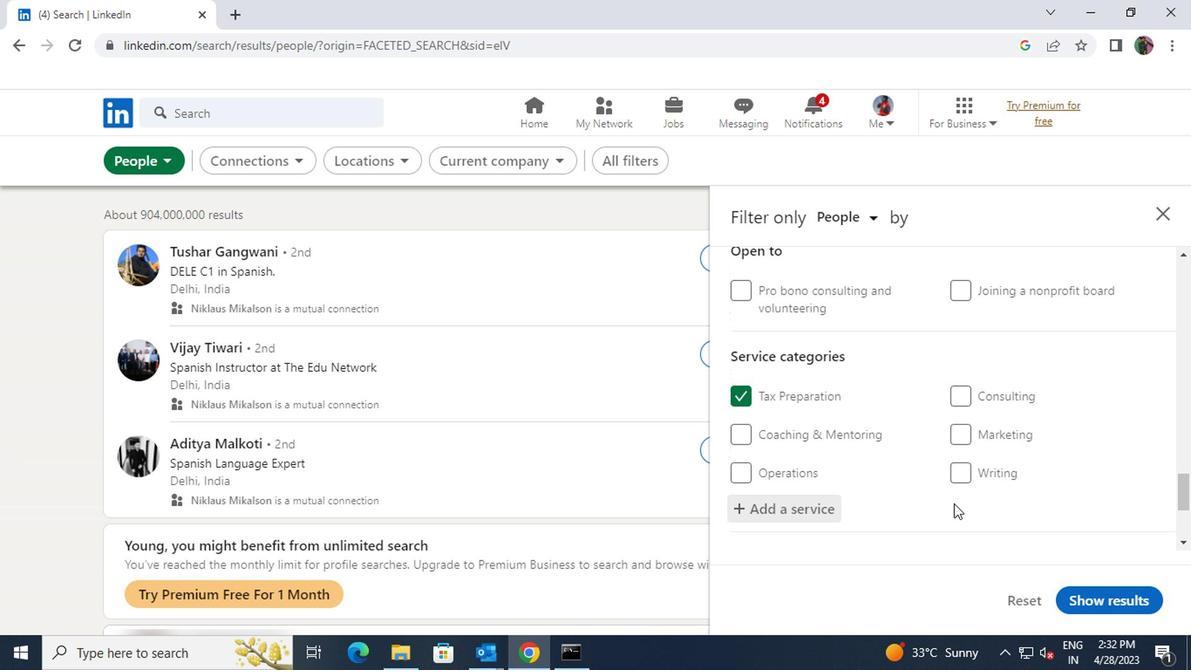
Action: Mouse moved to (922, 505)
Screenshot: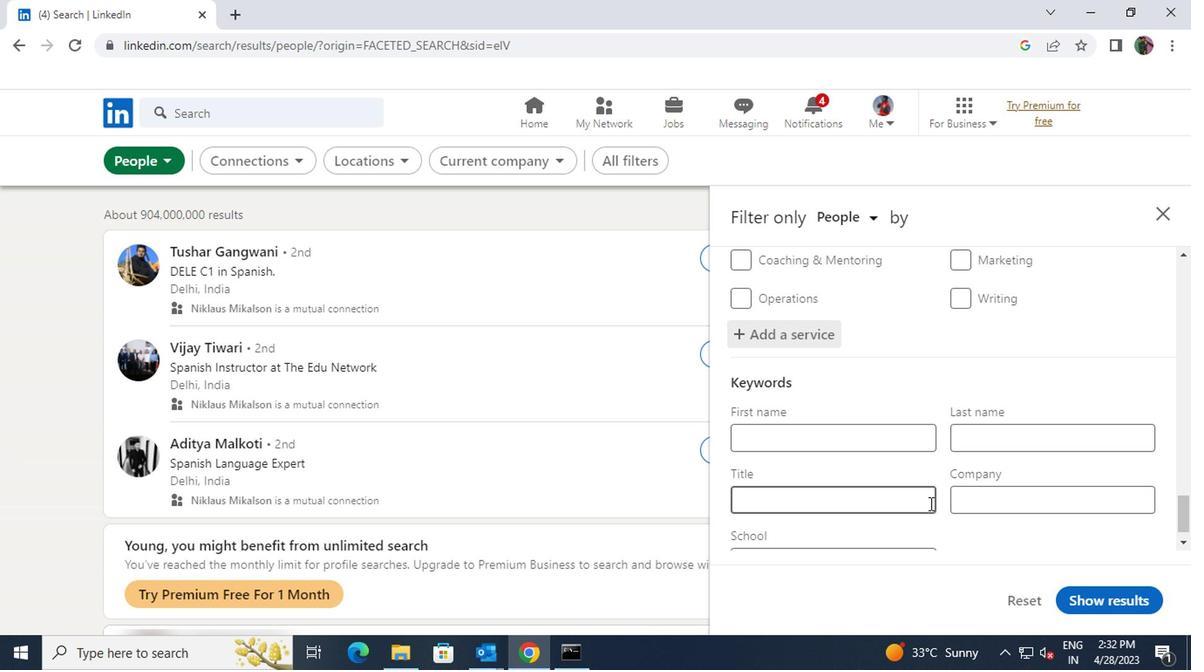 
Action: Mouse pressed left at (922, 505)
Screenshot: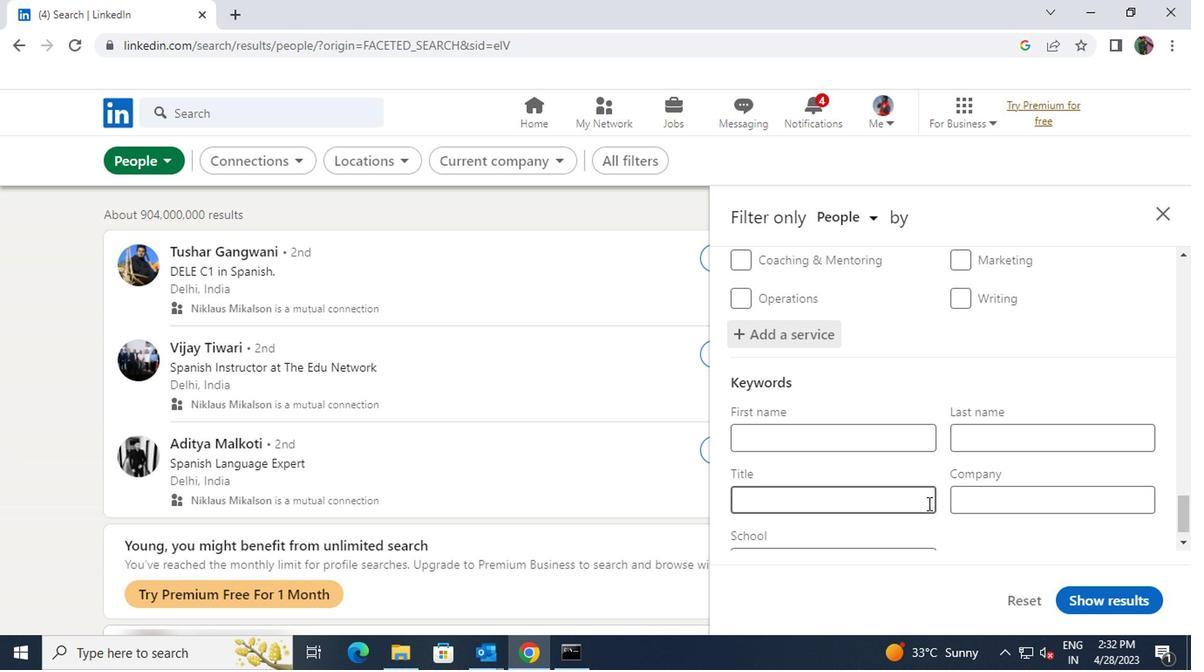
Action: Key pressed <Key.shift>MUSICIAN
Screenshot: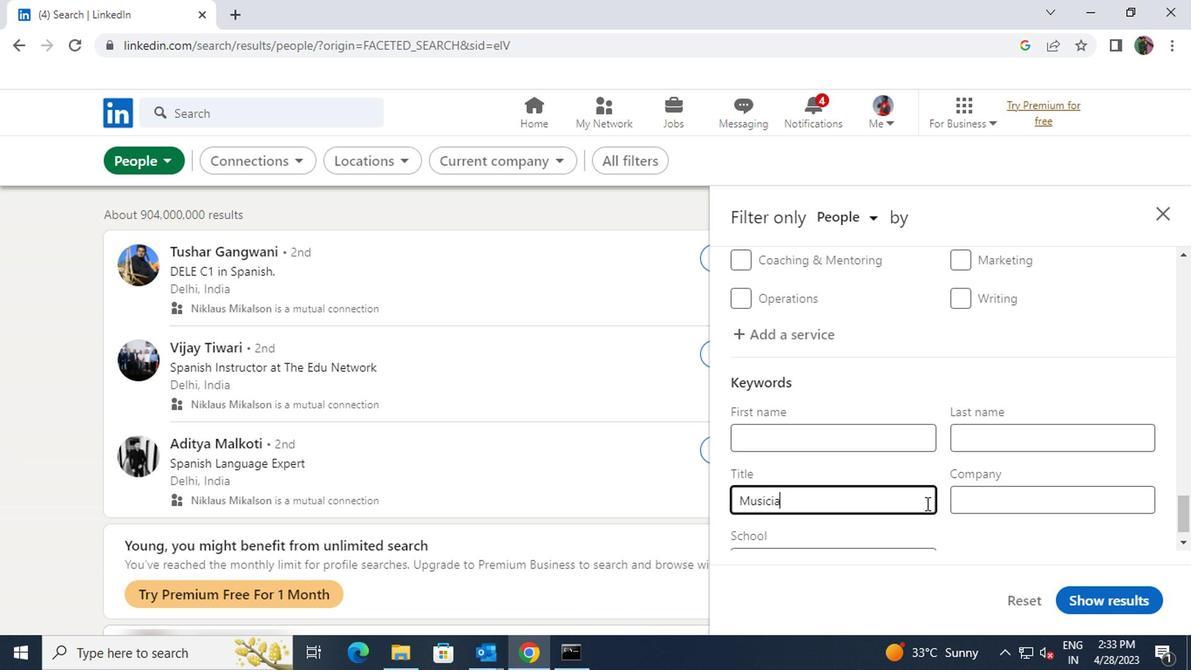 
Action: Mouse moved to (1095, 597)
Screenshot: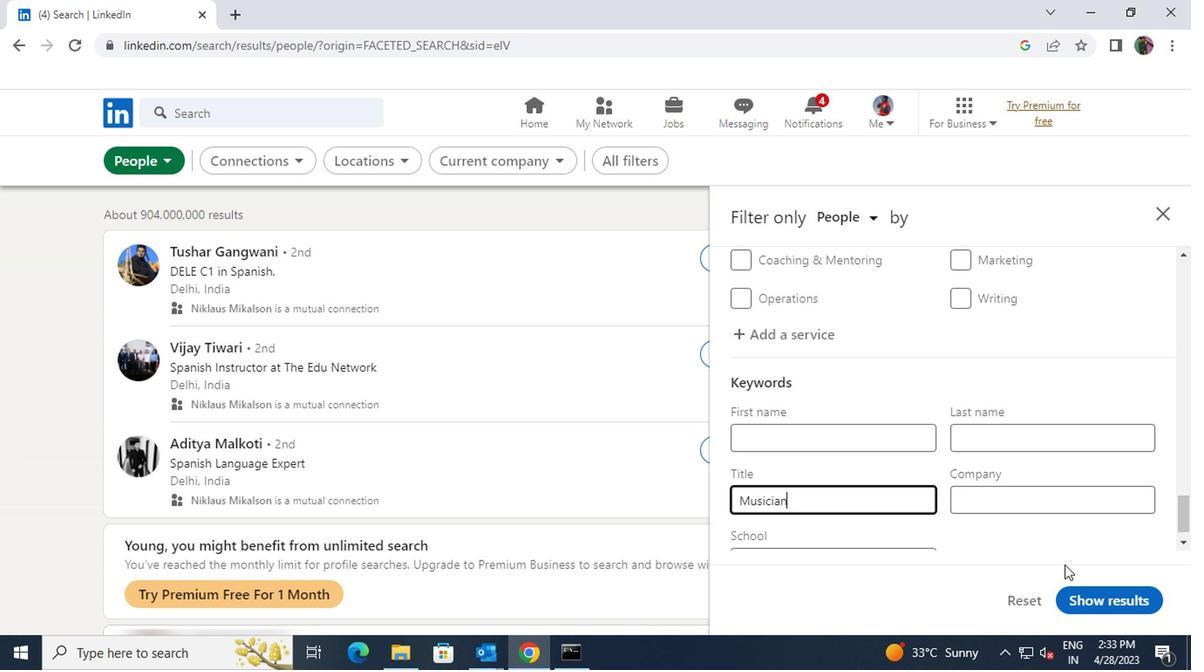 
Action: Mouse pressed left at (1095, 597)
Screenshot: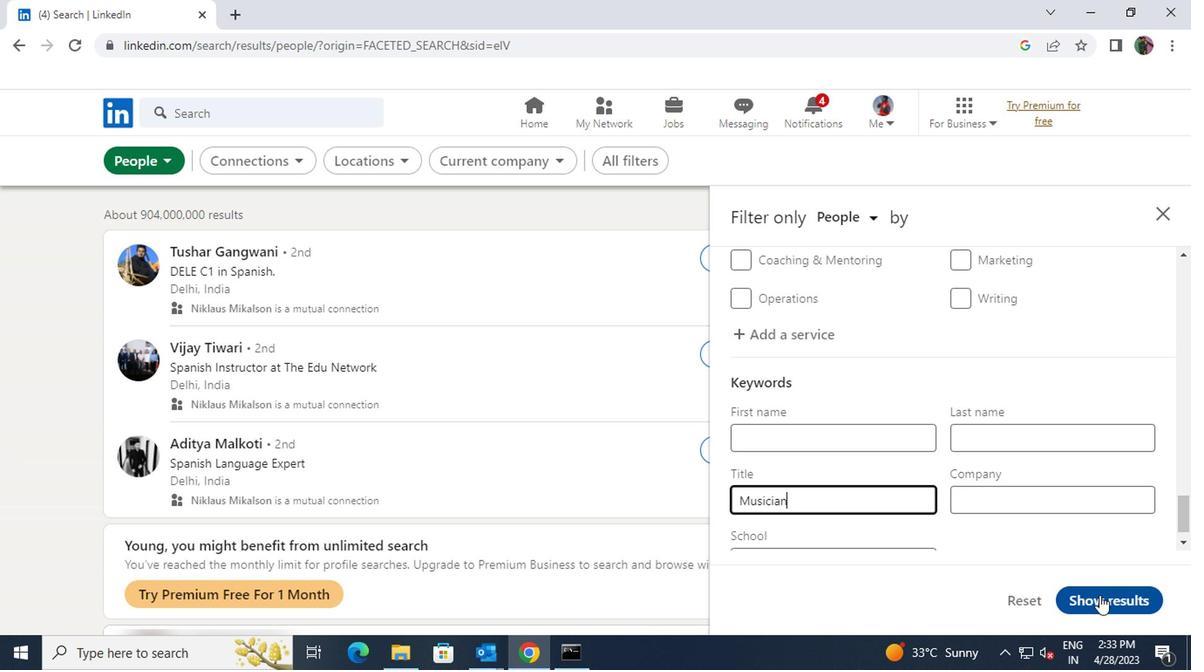 
